 Task: Search one way flight ticket for 5 adults, 2 children, 1 infant in seat and 2 infants on lap in economy from Fort Myers: Southwest Florida International Airport to Fort Wayne: Fort Wayne International Airport on 5-4-2023. Choice of flights is Spirit. Number of bags: 1 carry on bag and 1 checked bag. Price is upto 55000. Outbound departure time preference is 19:00.
Action: Mouse moved to (311, 280)
Screenshot: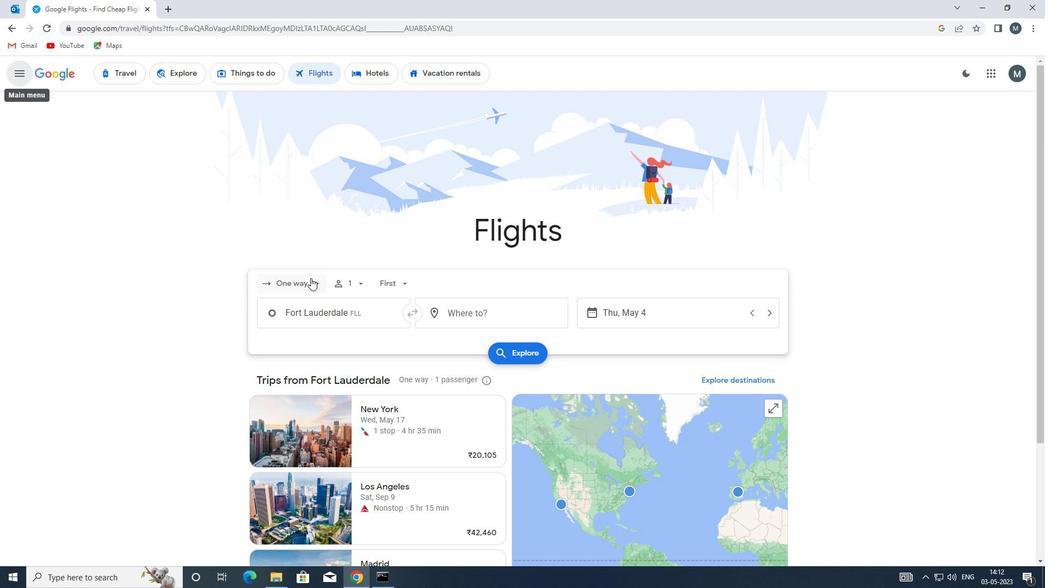 
Action: Mouse pressed left at (311, 280)
Screenshot: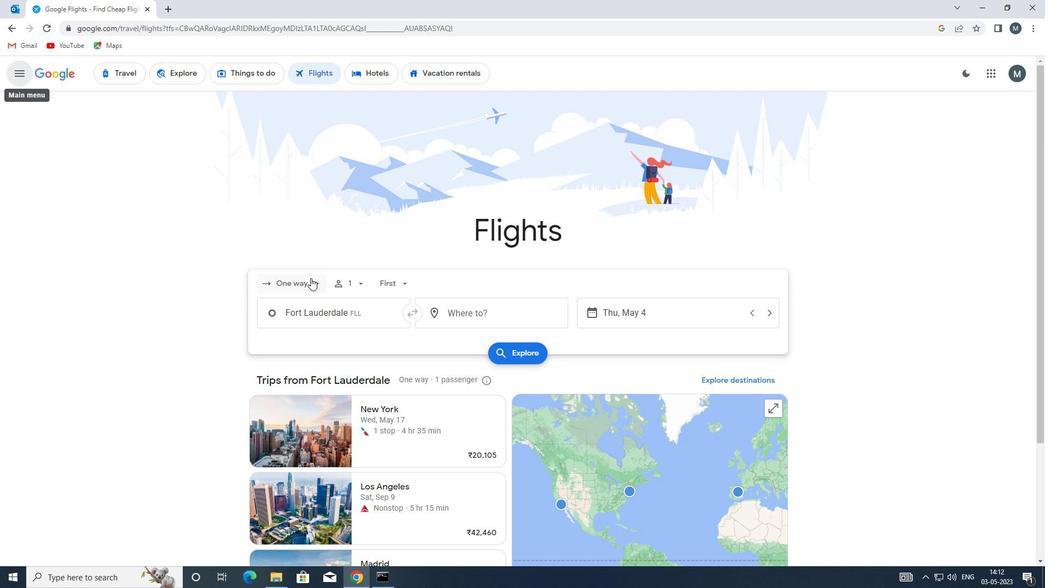 
Action: Mouse moved to (307, 337)
Screenshot: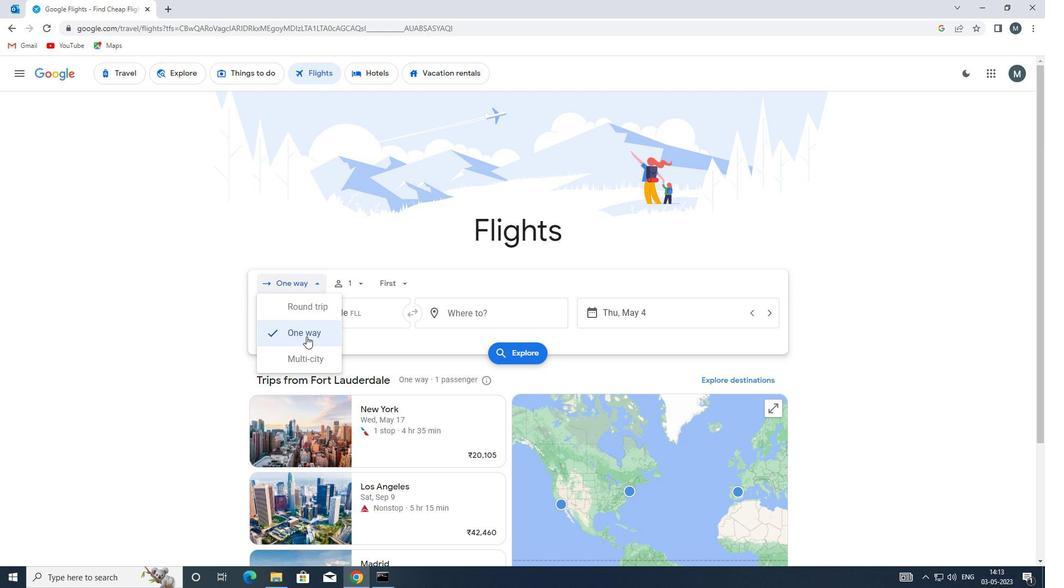 
Action: Mouse pressed left at (307, 337)
Screenshot: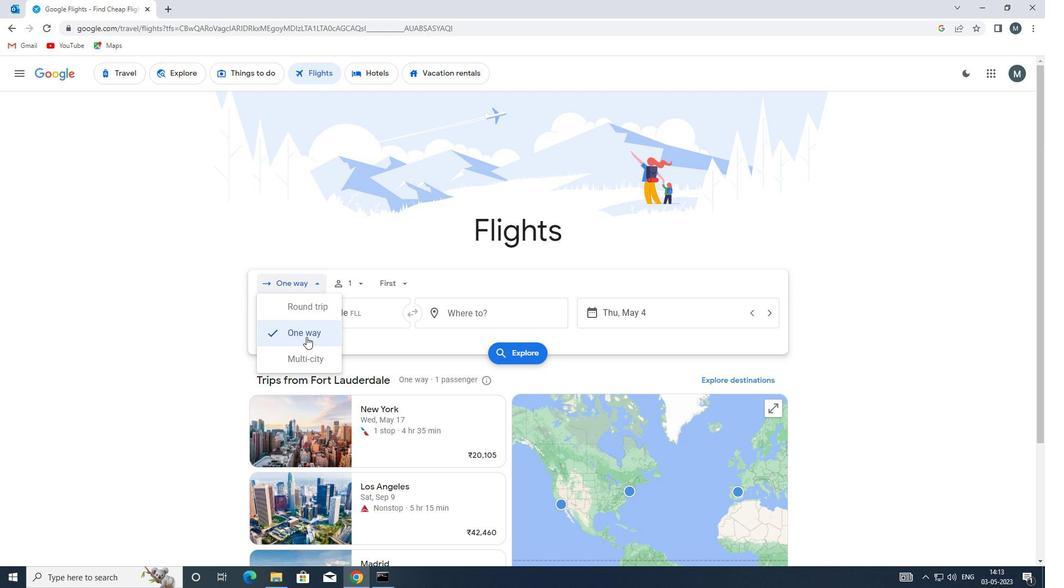 
Action: Mouse moved to (355, 281)
Screenshot: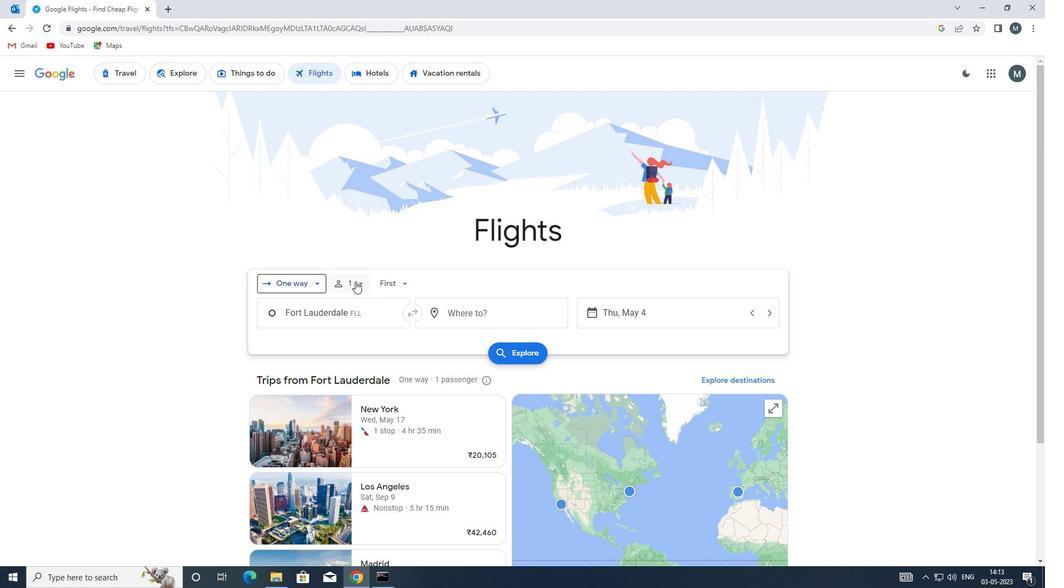 
Action: Mouse pressed left at (355, 281)
Screenshot: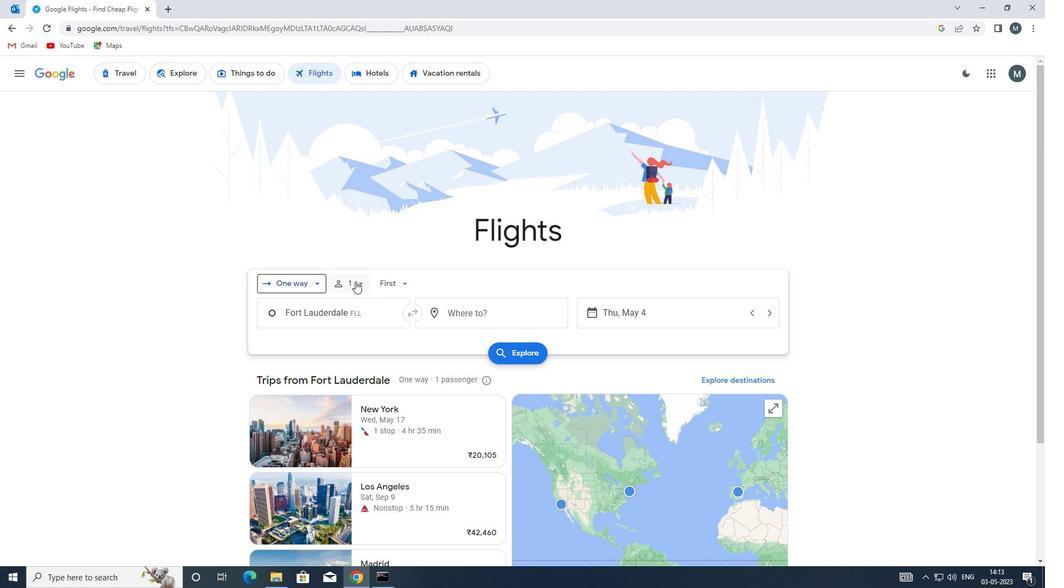 
Action: Mouse moved to (445, 311)
Screenshot: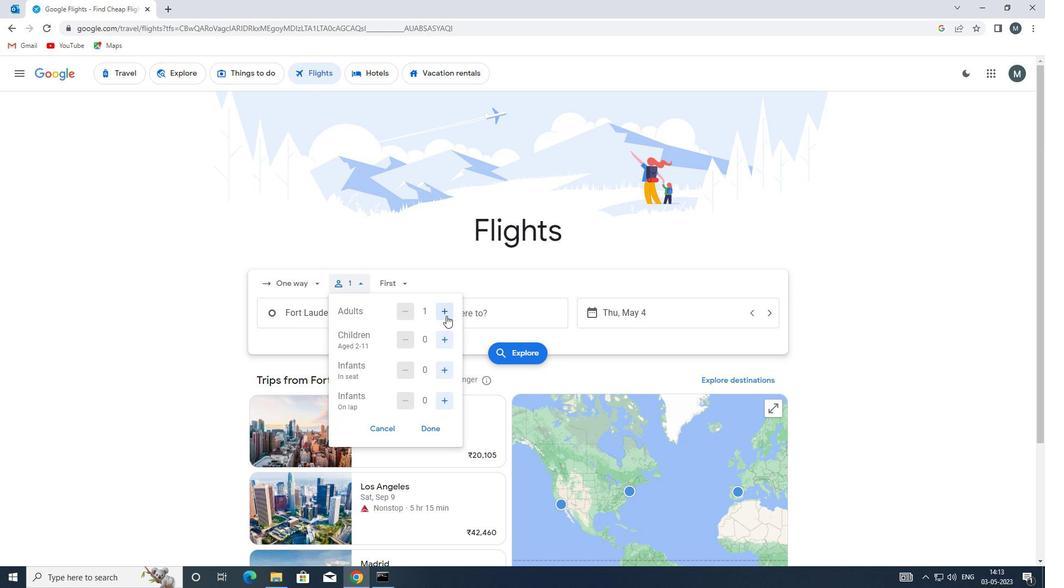 
Action: Mouse pressed left at (445, 311)
Screenshot: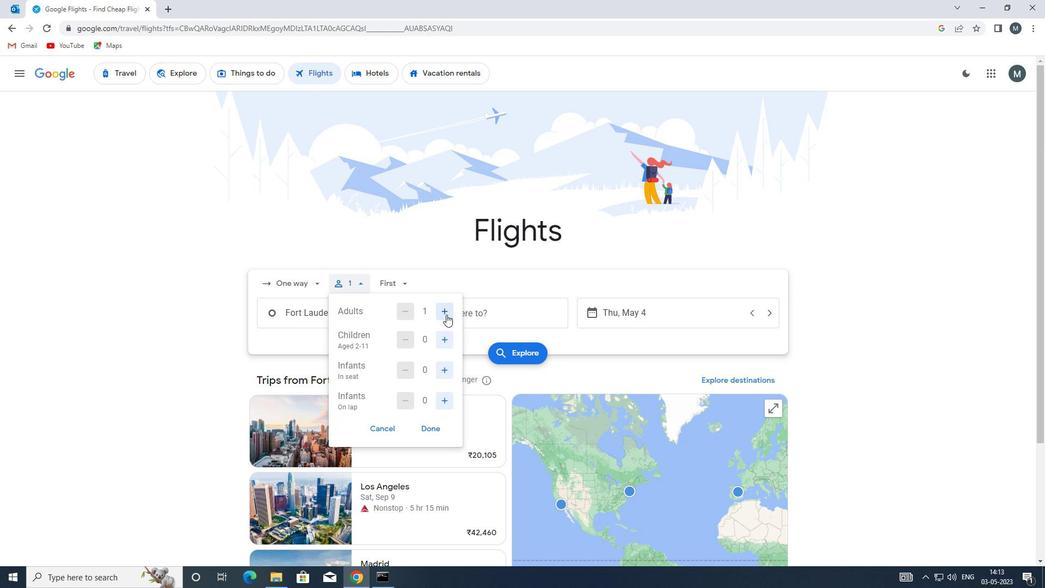 
Action: Mouse pressed left at (445, 311)
Screenshot: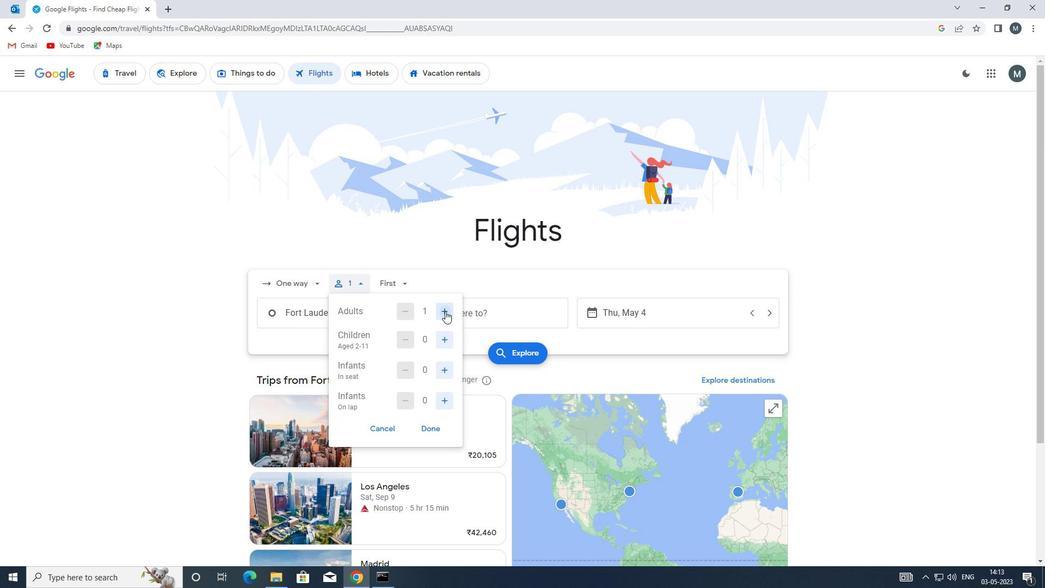 
Action: Mouse pressed left at (445, 311)
Screenshot: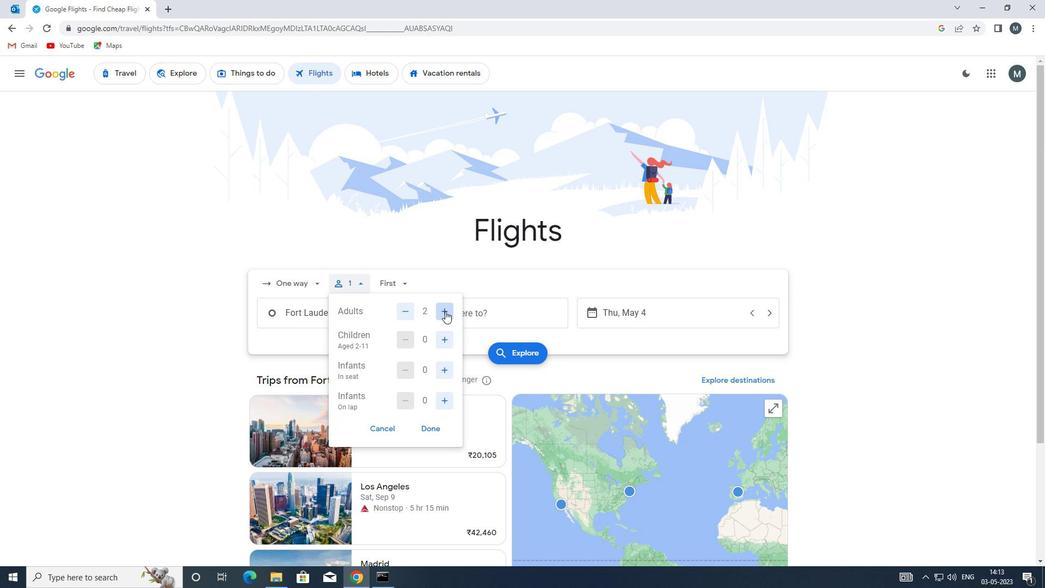 
Action: Mouse pressed left at (445, 311)
Screenshot: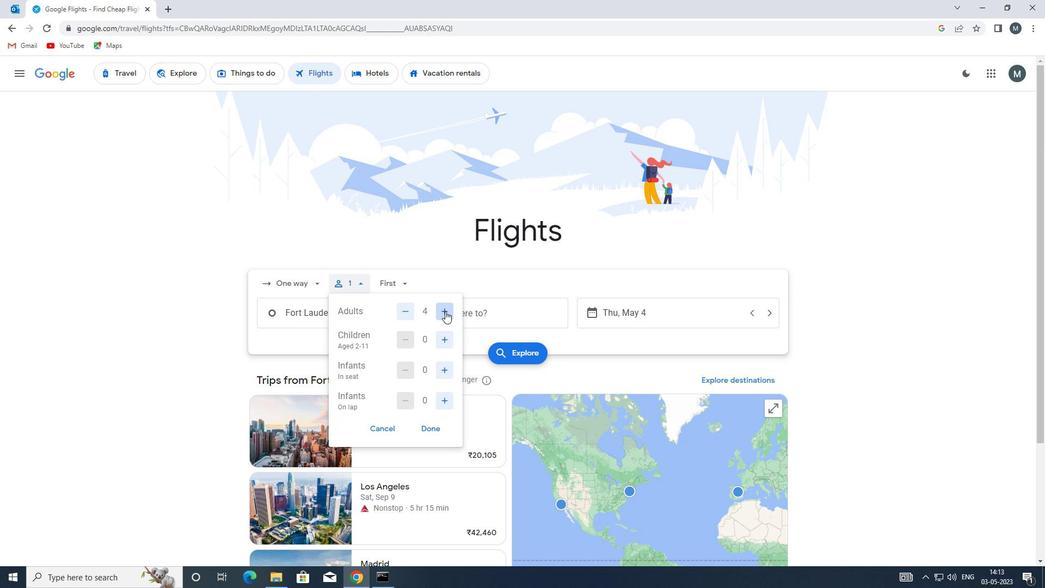 
Action: Mouse moved to (441, 340)
Screenshot: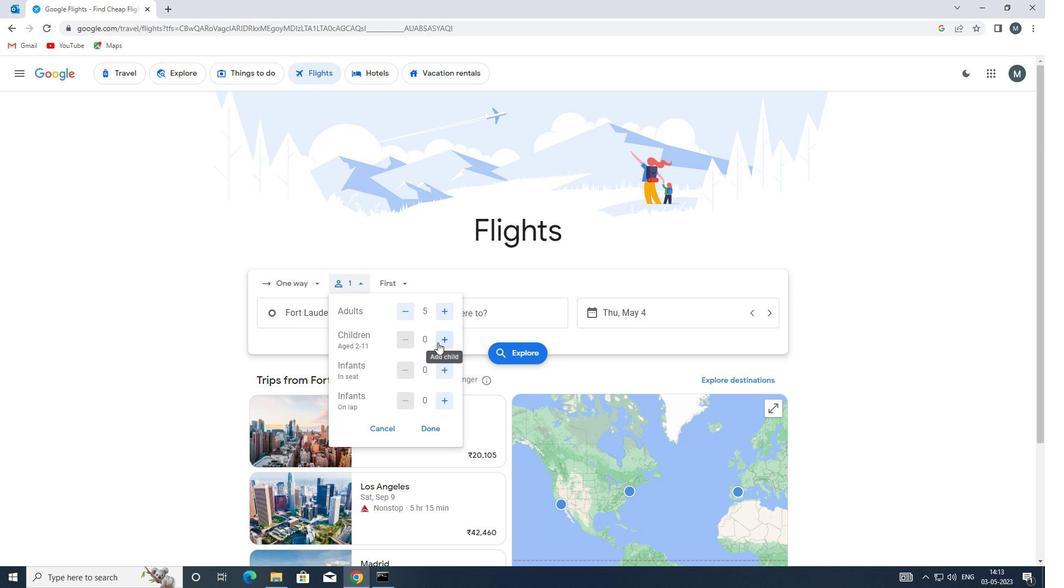 
Action: Mouse pressed left at (441, 340)
Screenshot: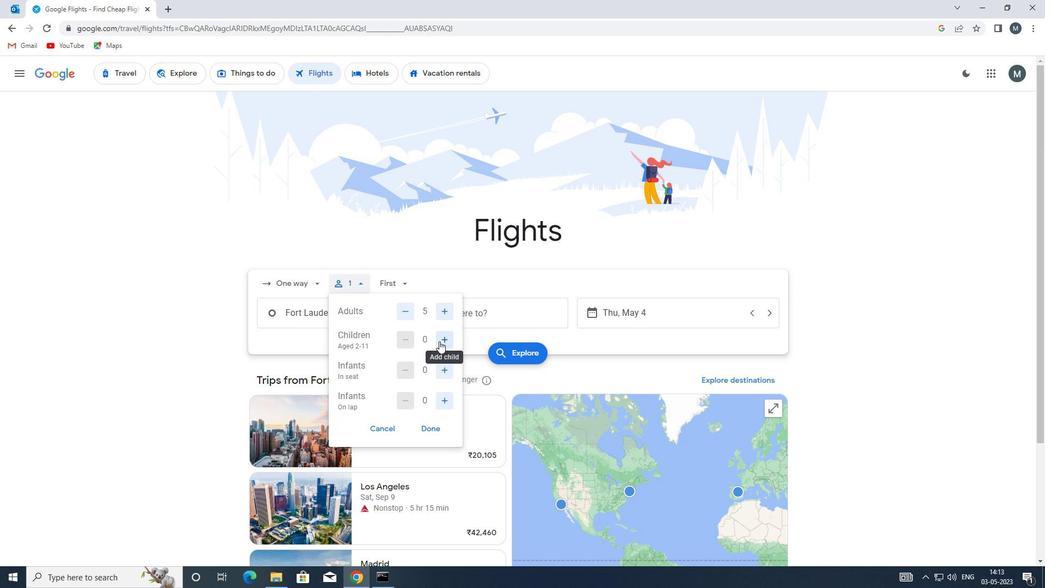 
Action: Mouse pressed left at (441, 340)
Screenshot: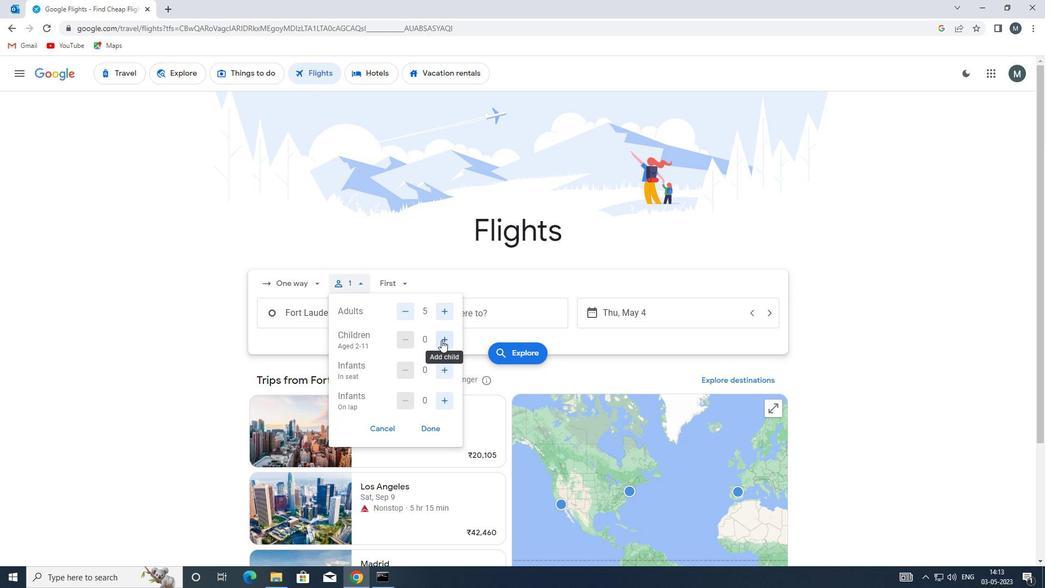
Action: Mouse moved to (442, 365)
Screenshot: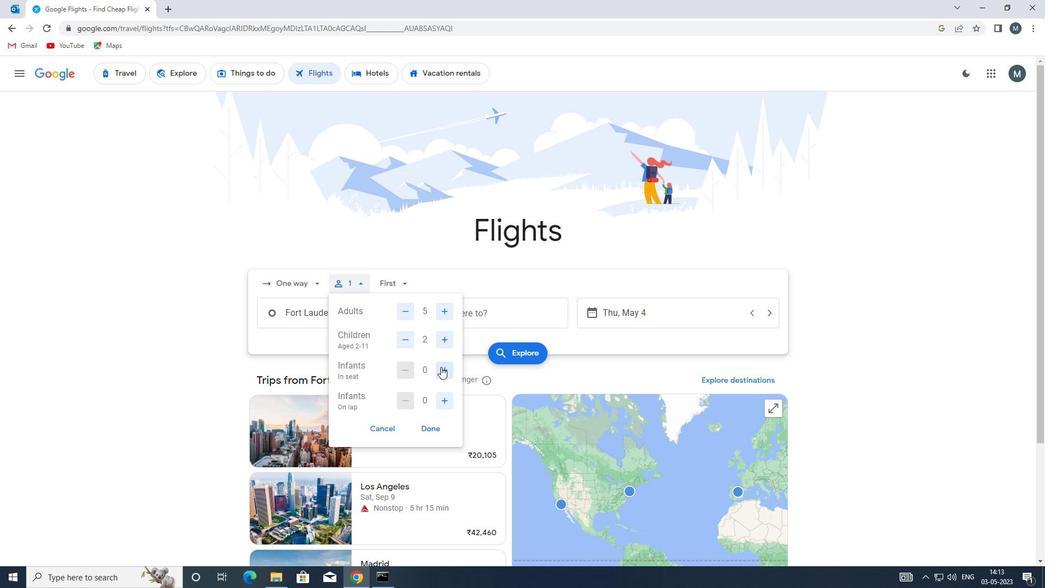 
Action: Mouse pressed left at (442, 365)
Screenshot: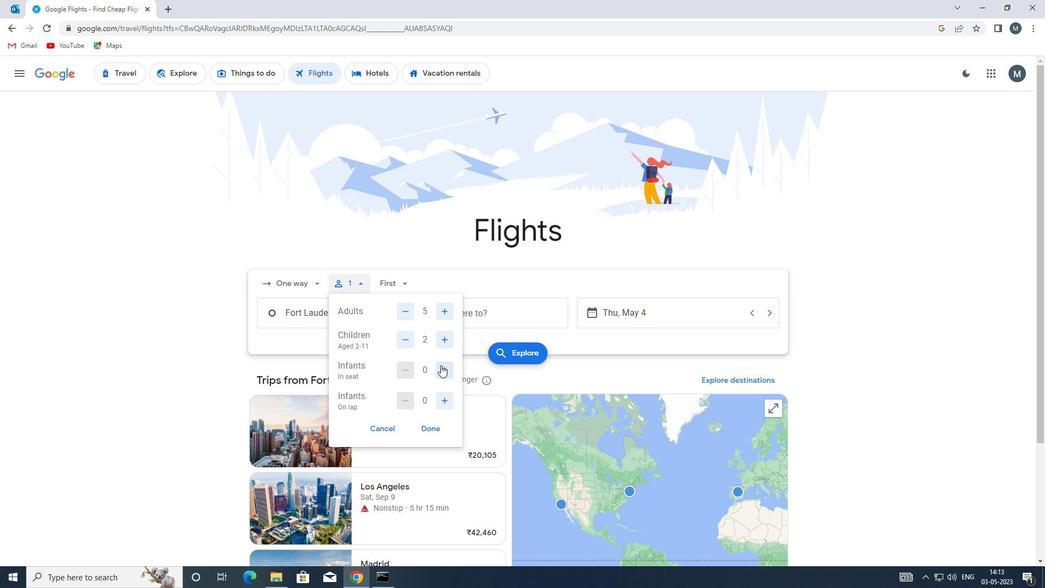 
Action: Mouse moved to (441, 397)
Screenshot: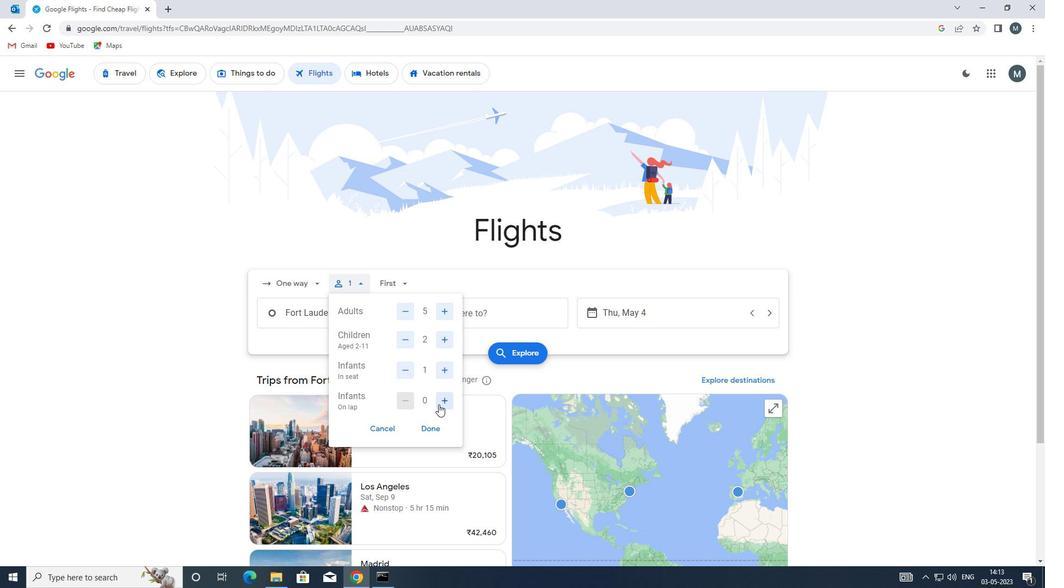
Action: Mouse pressed left at (441, 397)
Screenshot: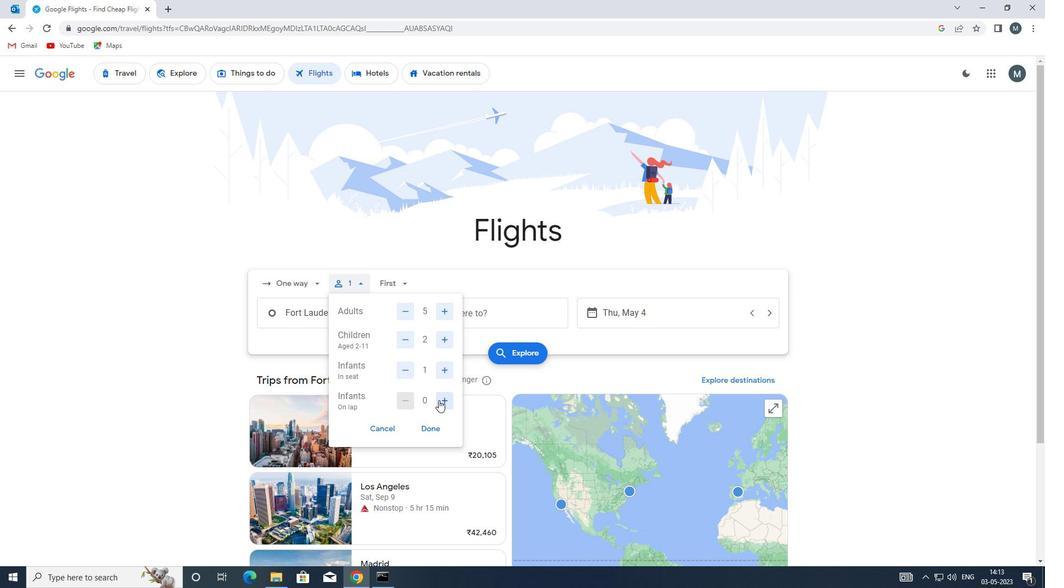 
Action: Mouse pressed left at (441, 397)
Screenshot: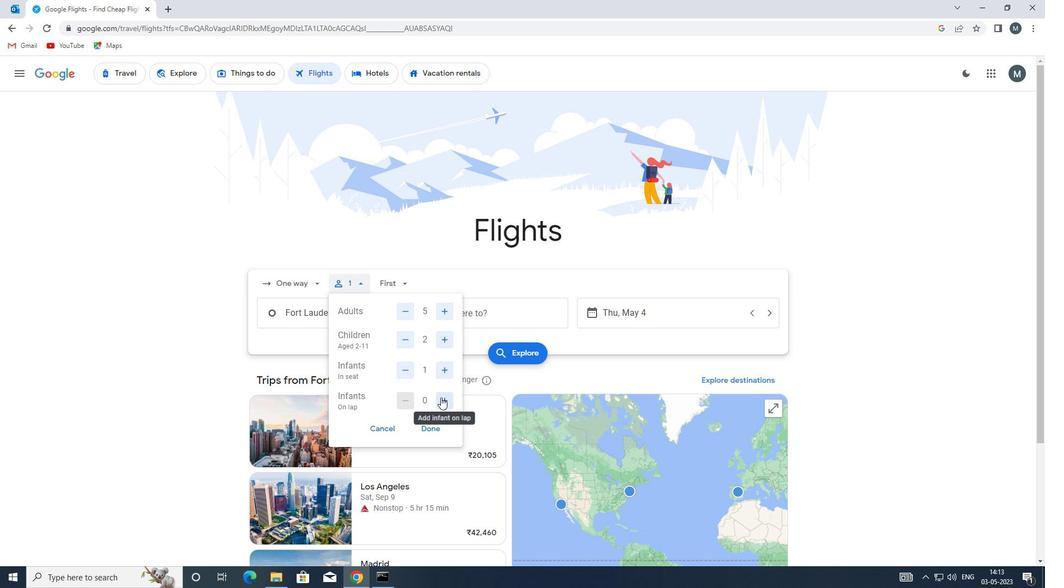 
Action: Mouse moved to (405, 402)
Screenshot: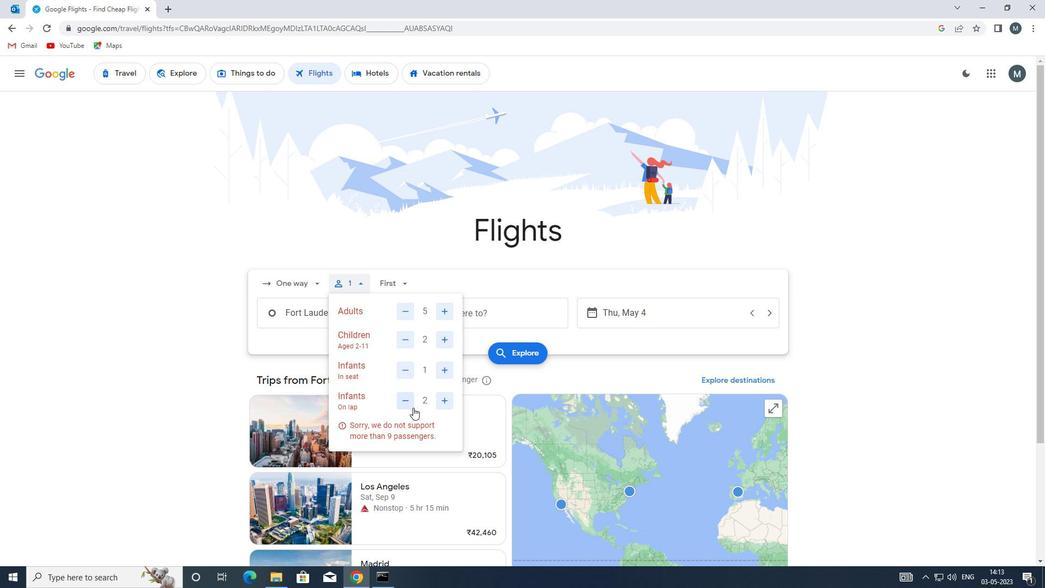 
Action: Mouse pressed left at (405, 402)
Screenshot: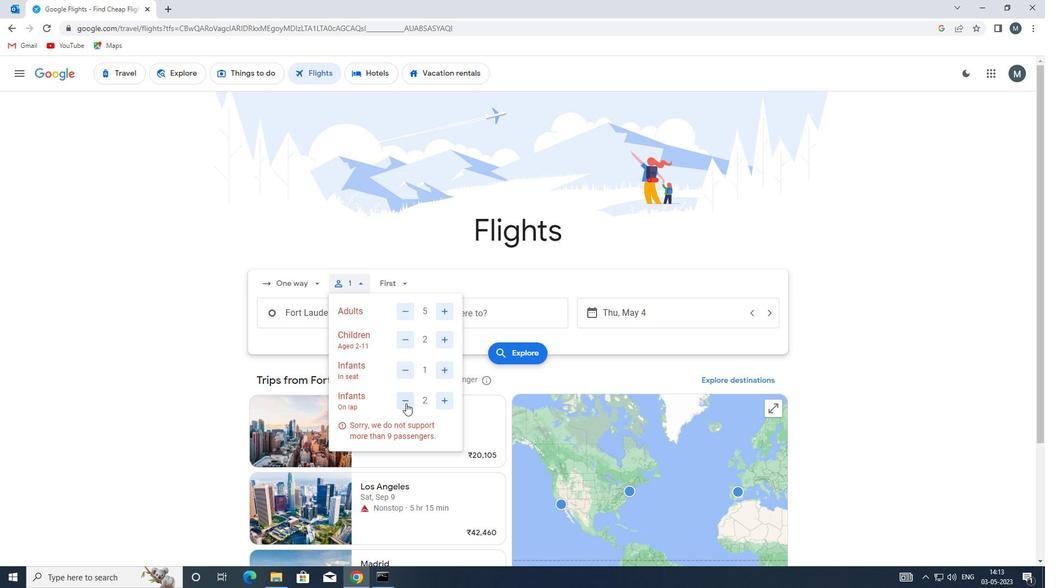 
Action: Mouse moved to (427, 428)
Screenshot: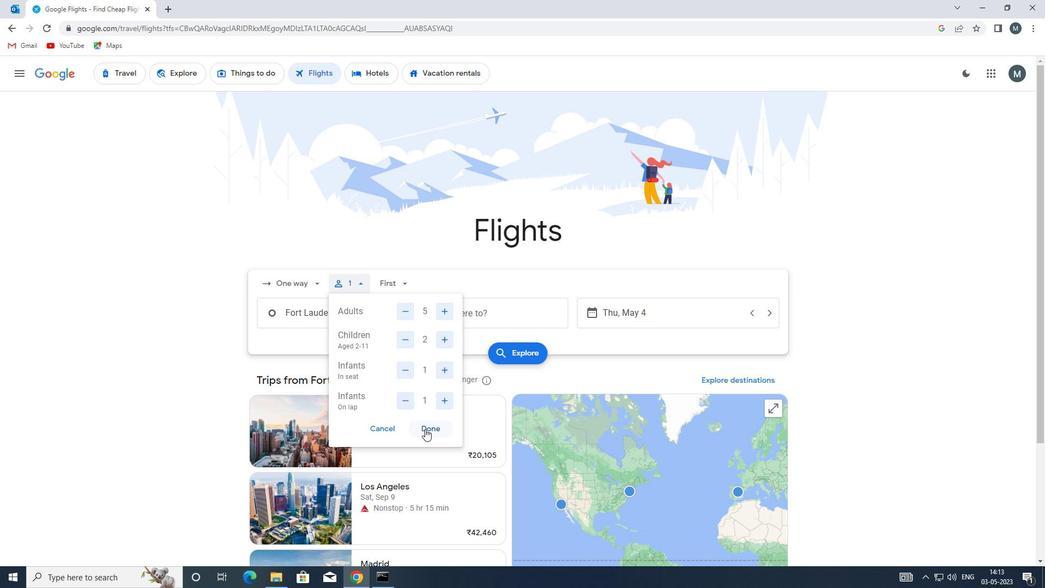 
Action: Mouse pressed left at (427, 428)
Screenshot: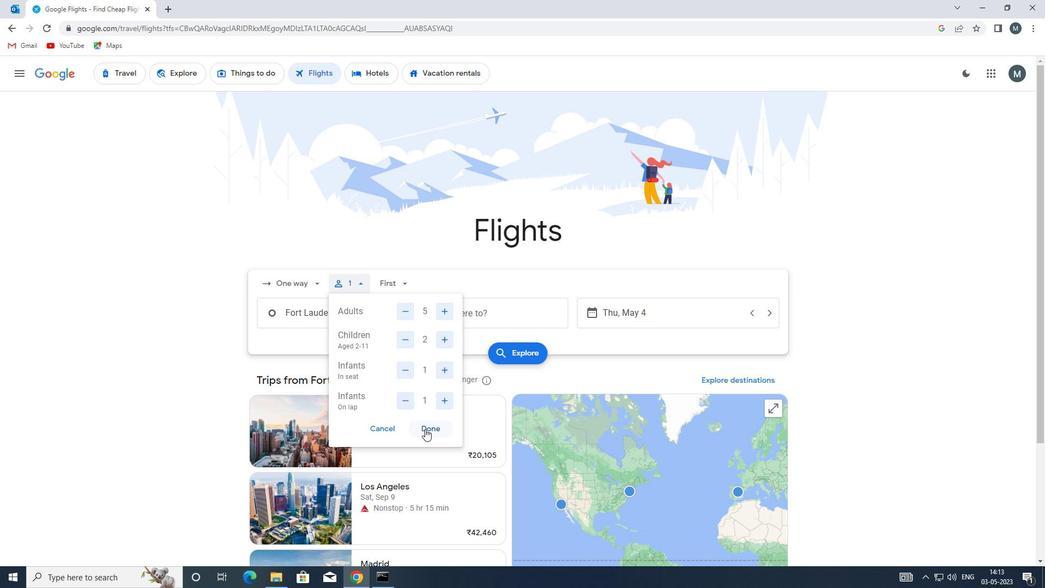 
Action: Mouse moved to (347, 314)
Screenshot: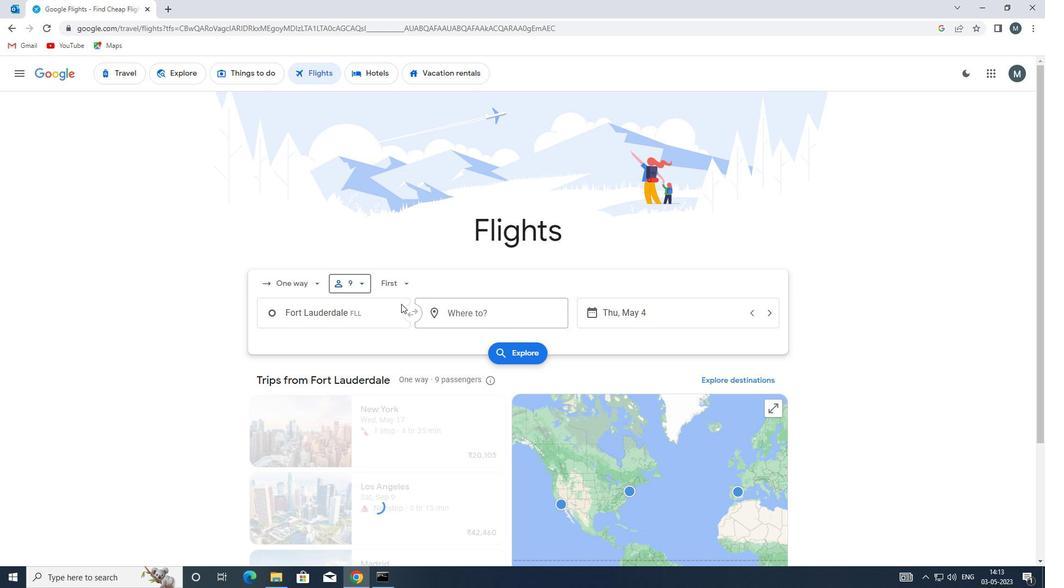 
Action: Mouse pressed left at (347, 314)
Screenshot: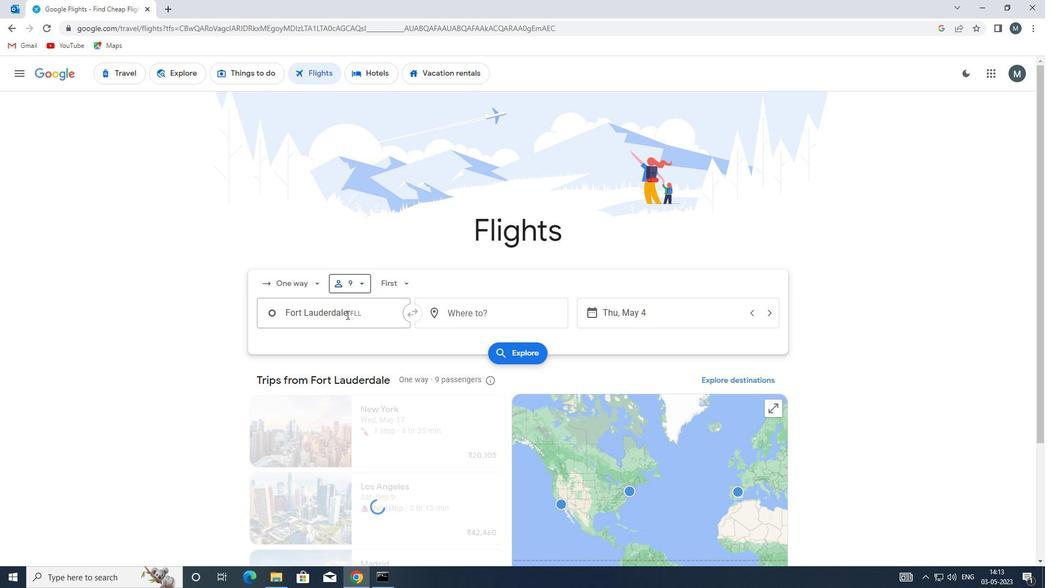 
Action: Key pressed rsw
Screenshot: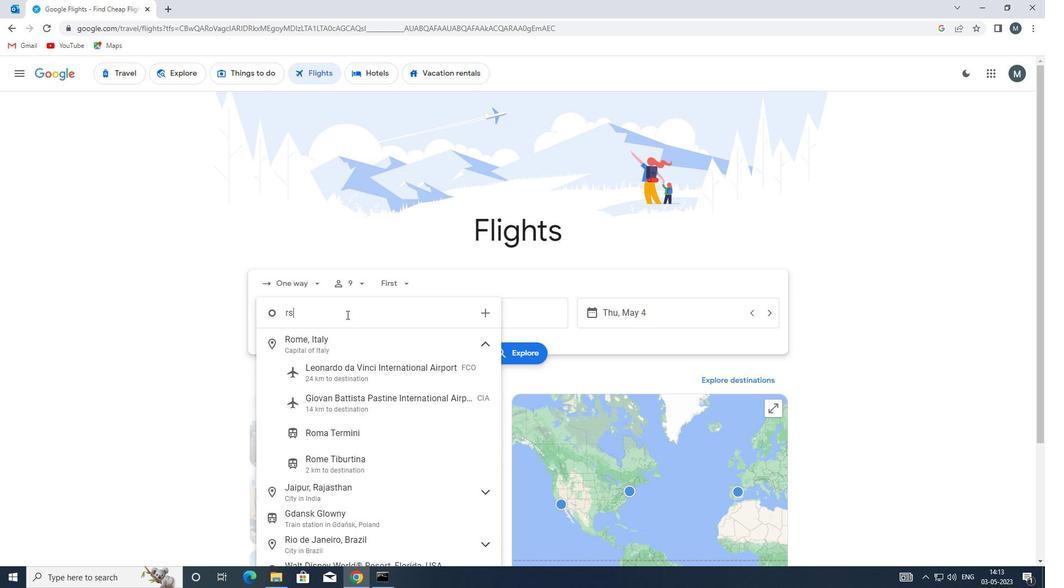 
Action: Mouse moved to (370, 348)
Screenshot: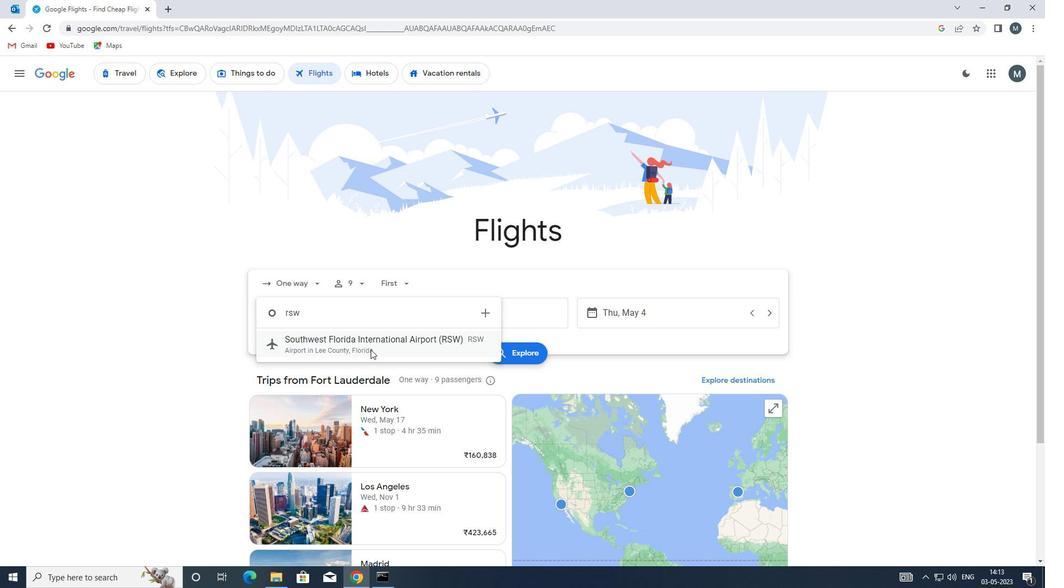 
Action: Mouse pressed left at (370, 348)
Screenshot: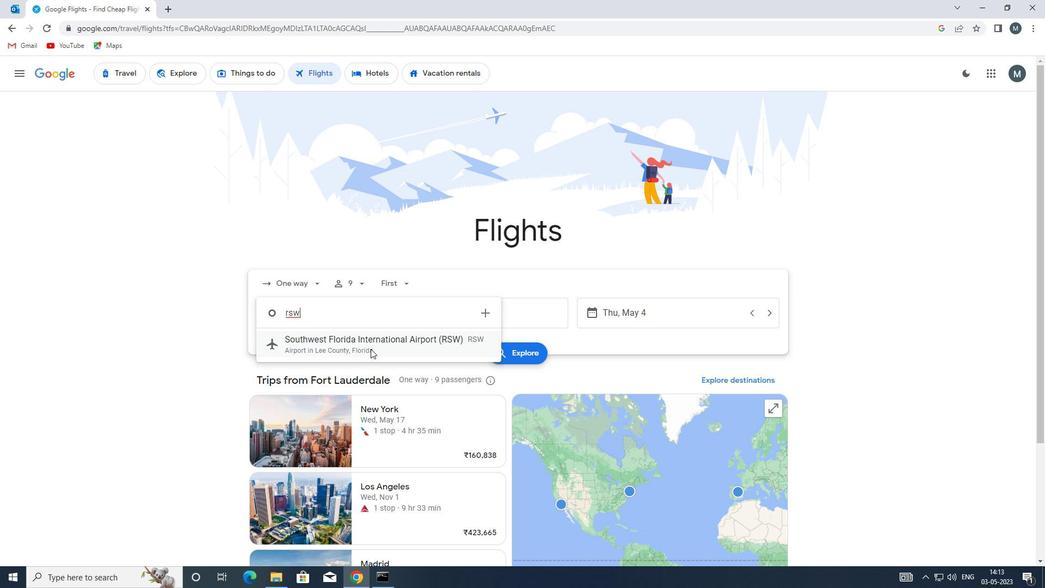 
Action: Mouse moved to (480, 317)
Screenshot: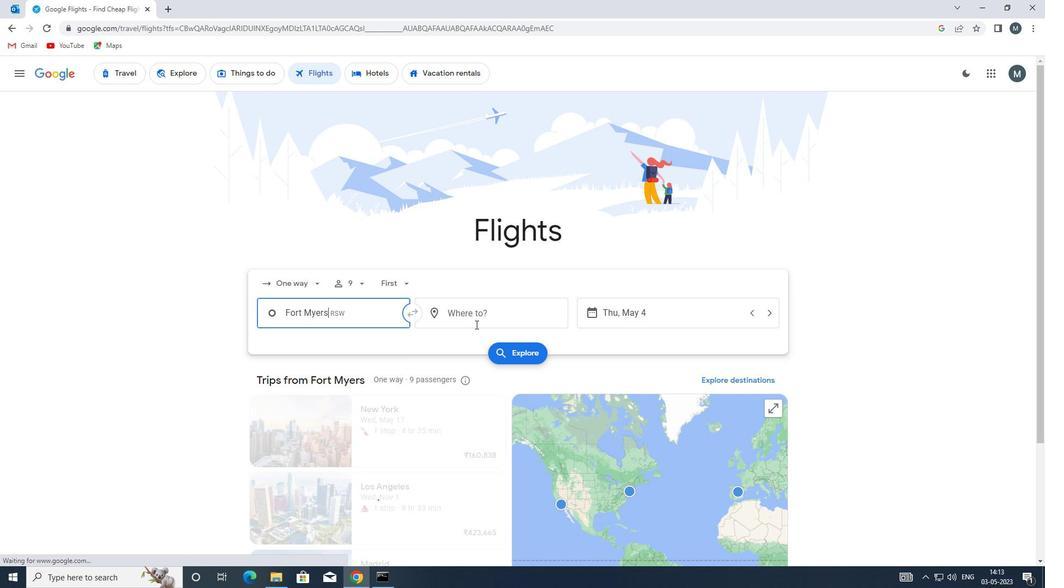 
Action: Mouse pressed left at (480, 317)
Screenshot: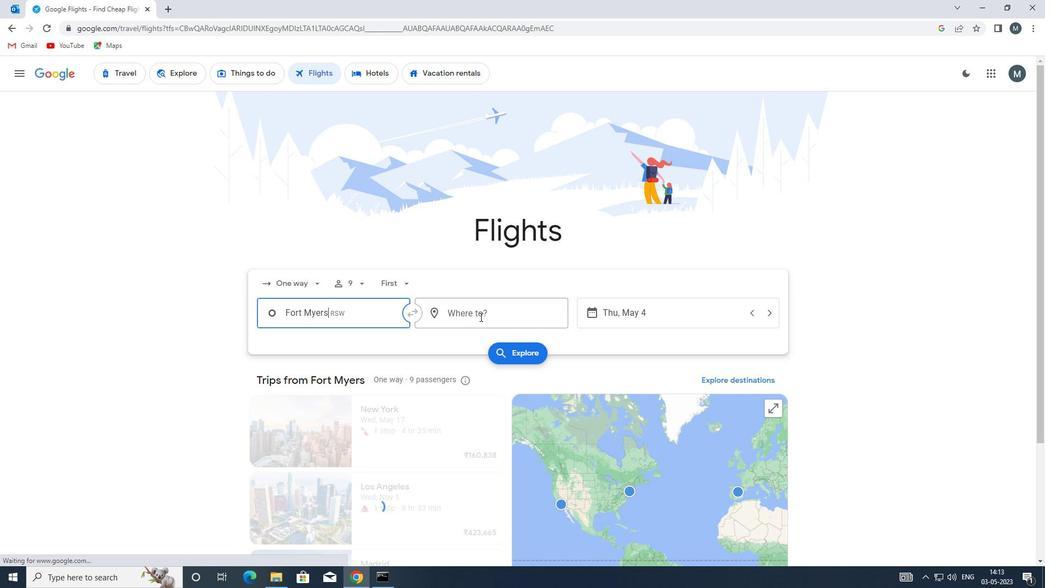 
Action: Mouse moved to (473, 318)
Screenshot: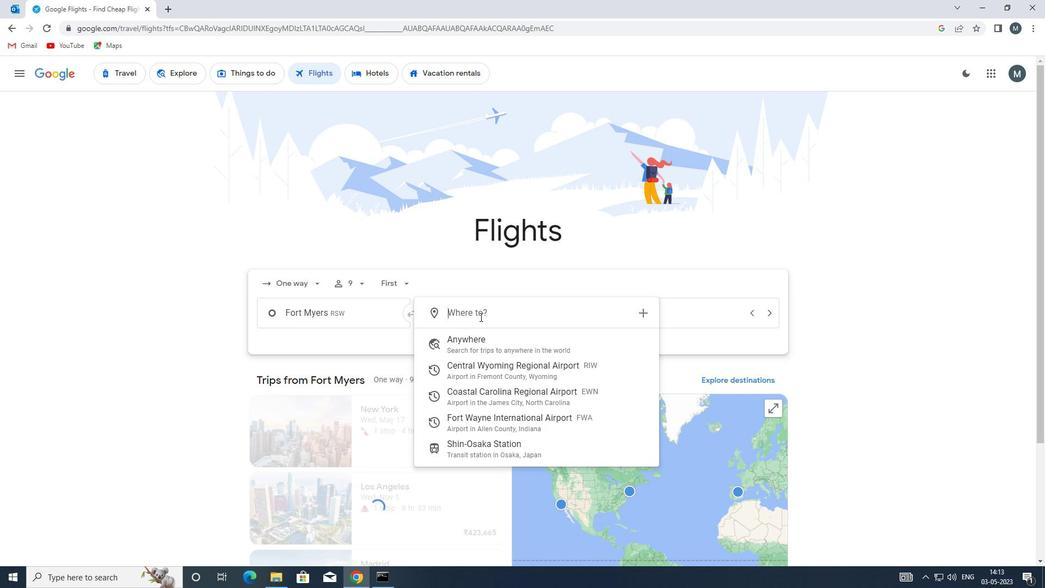 
Action: Key pressed fwa
Screenshot: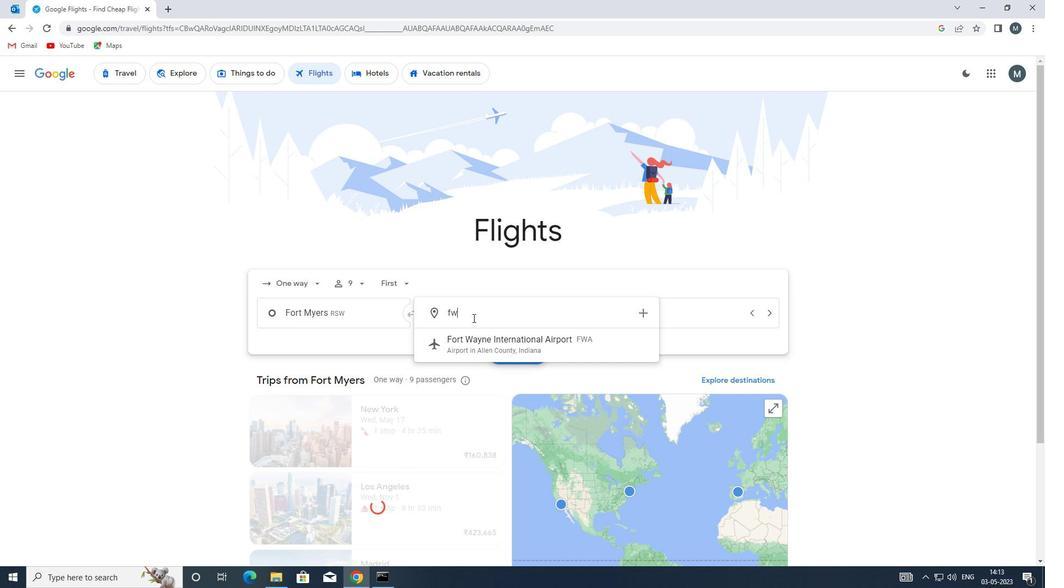 
Action: Mouse moved to (502, 342)
Screenshot: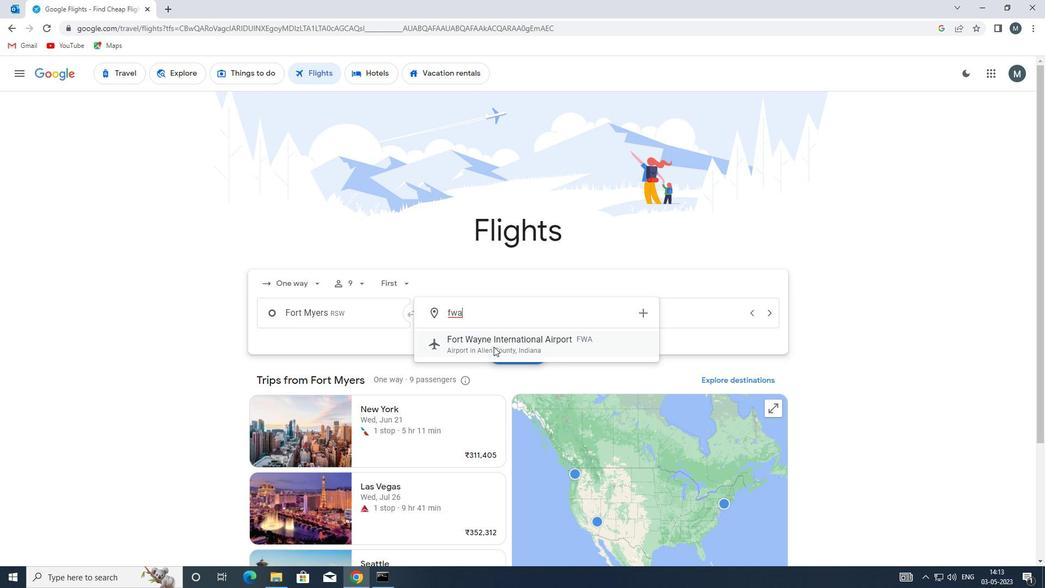 
Action: Mouse pressed left at (502, 342)
Screenshot: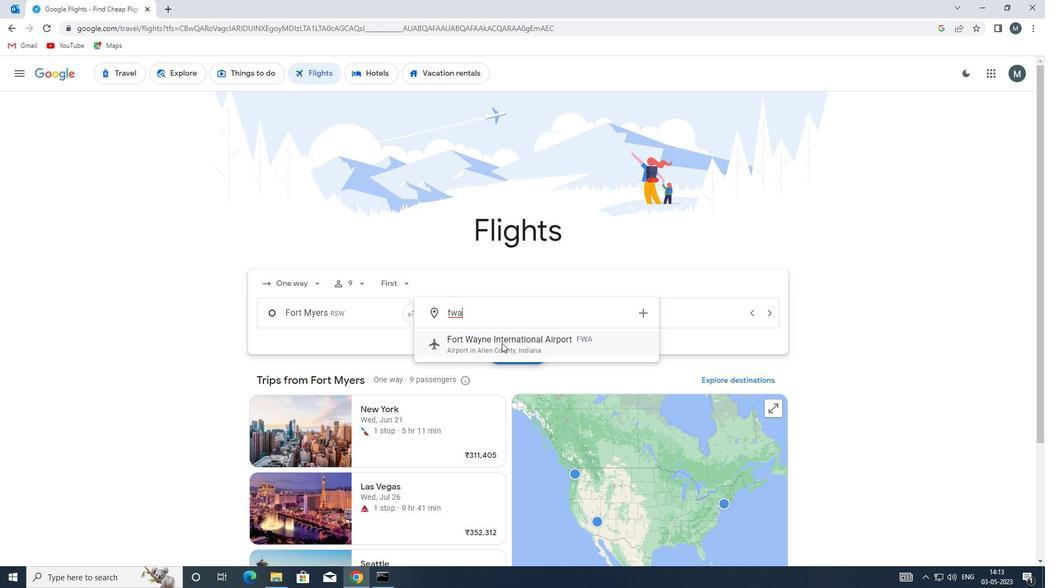 
Action: Mouse moved to (617, 319)
Screenshot: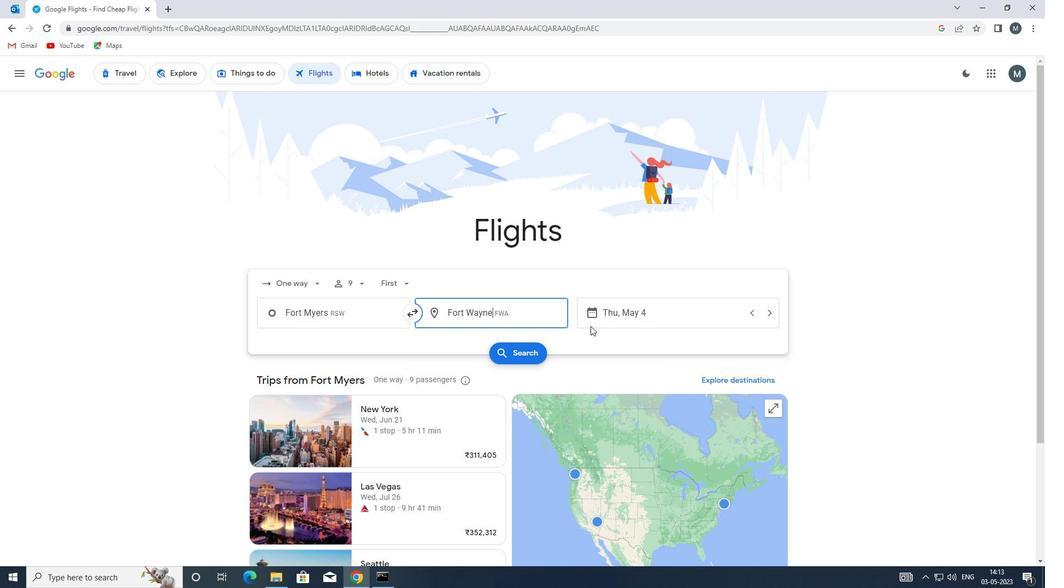 
Action: Mouse pressed left at (617, 319)
Screenshot: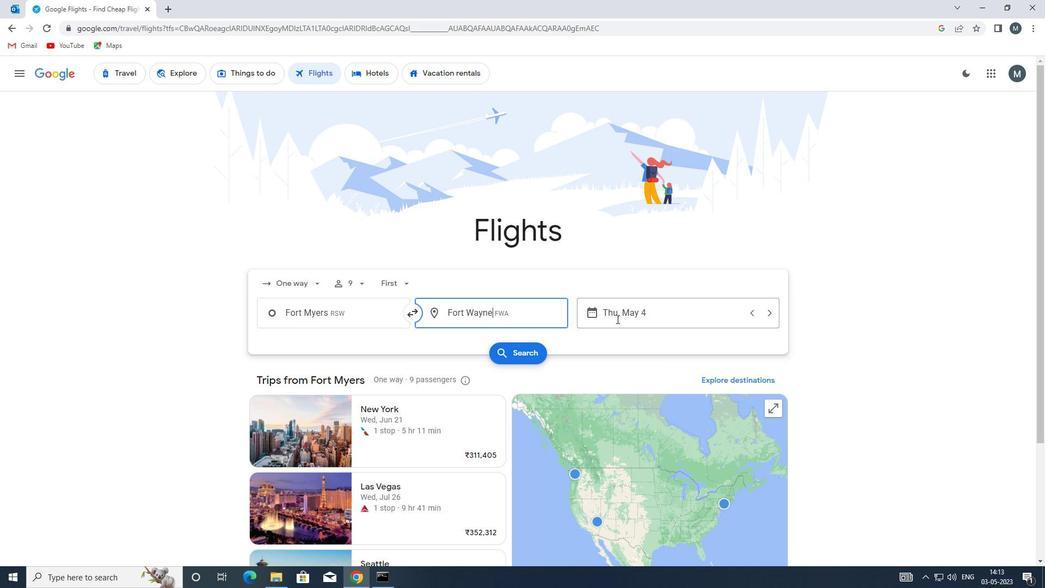
Action: Mouse moved to (494, 366)
Screenshot: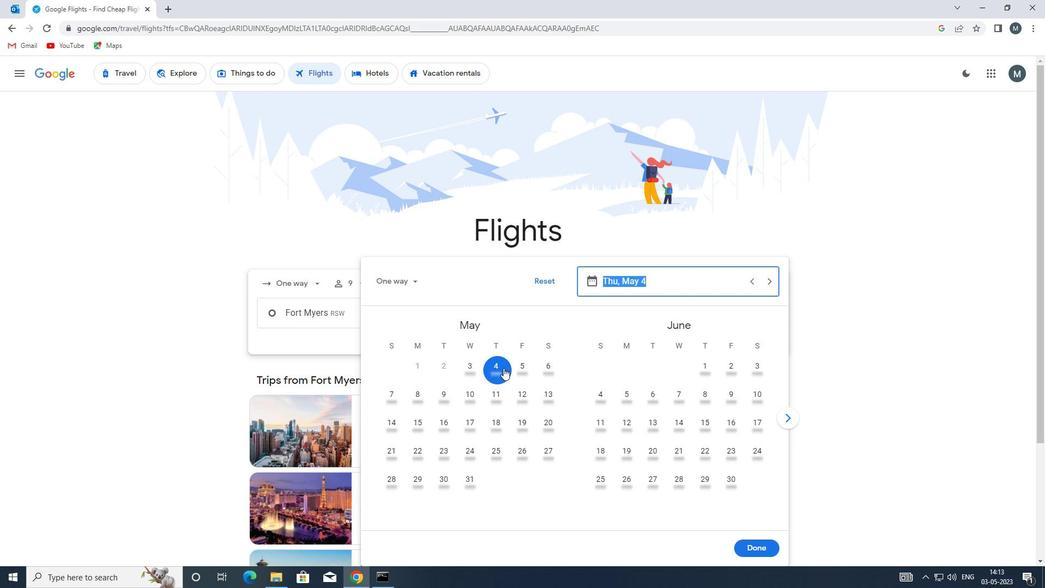 
Action: Mouse pressed left at (494, 366)
Screenshot: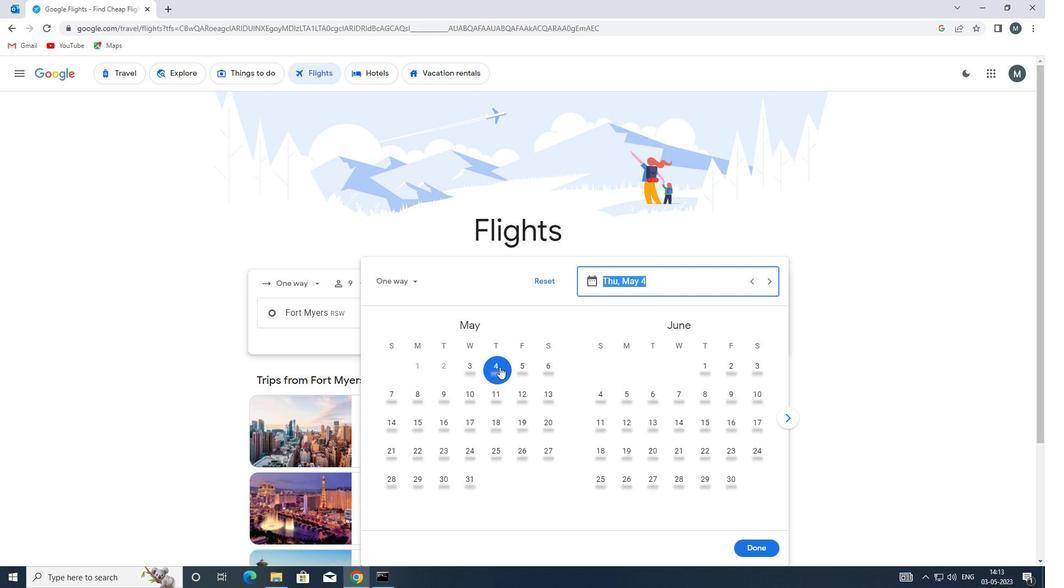
Action: Mouse moved to (750, 544)
Screenshot: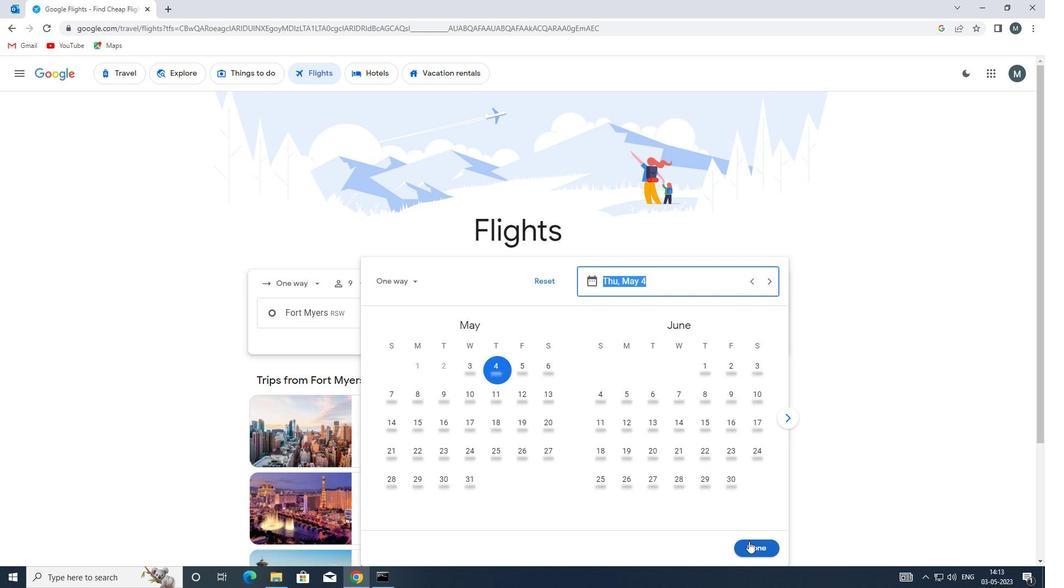 
Action: Mouse pressed left at (750, 544)
Screenshot: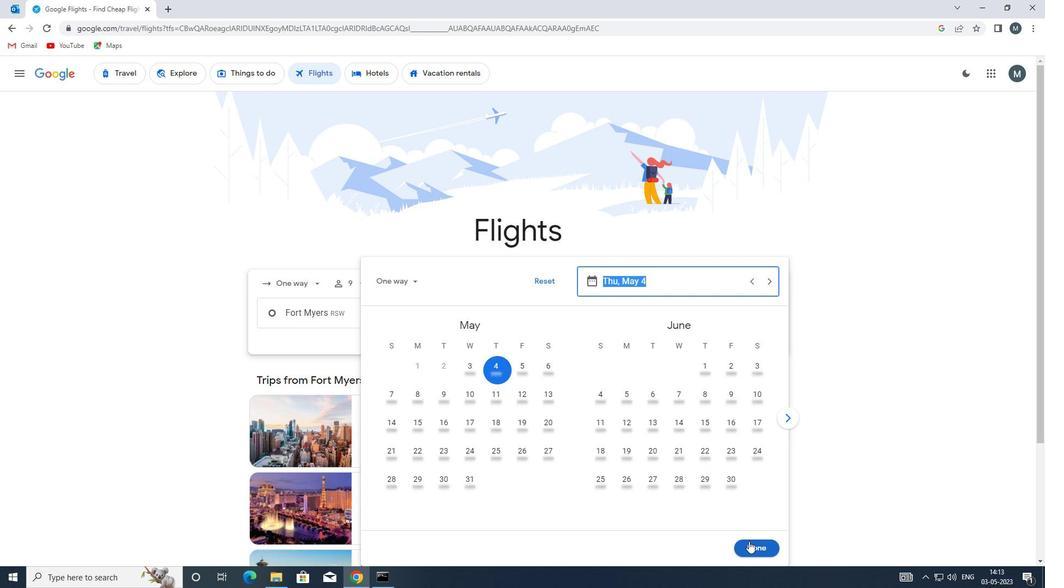 
Action: Mouse moved to (513, 348)
Screenshot: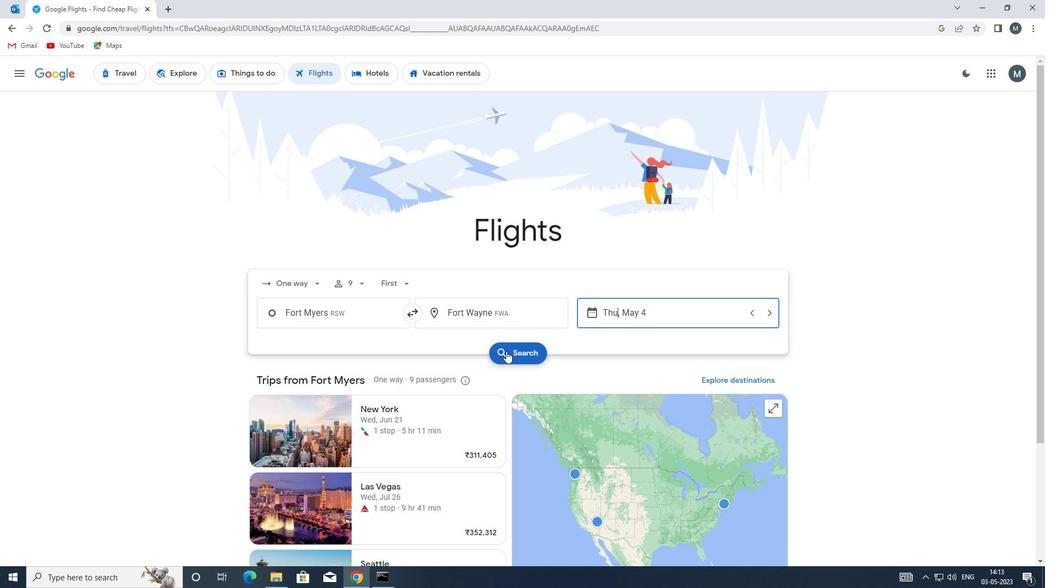 
Action: Mouse pressed left at (513, 348)
Screenshot: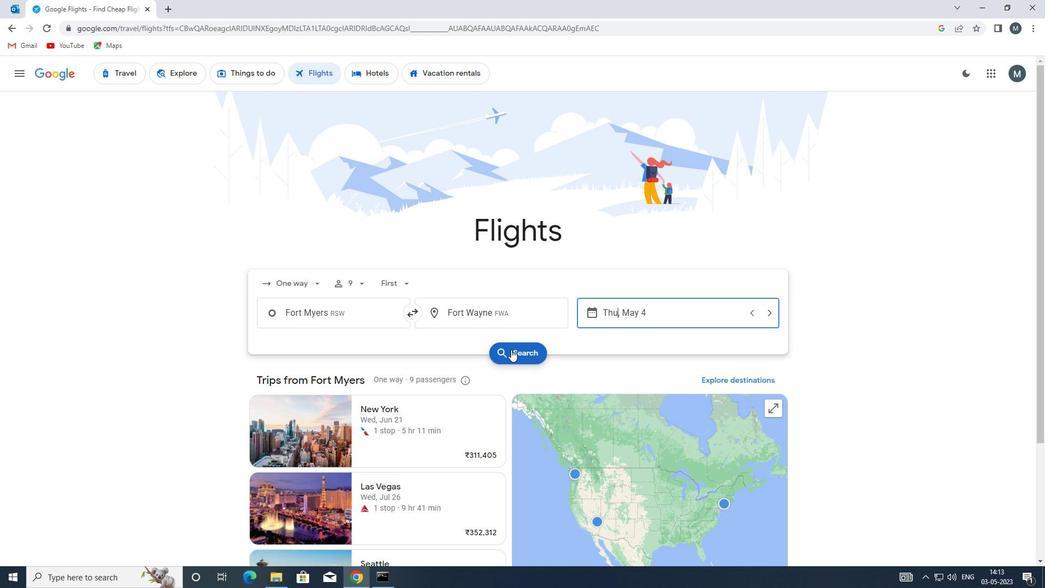 
Action: Mouse moved to (266, 175)
Screenshot: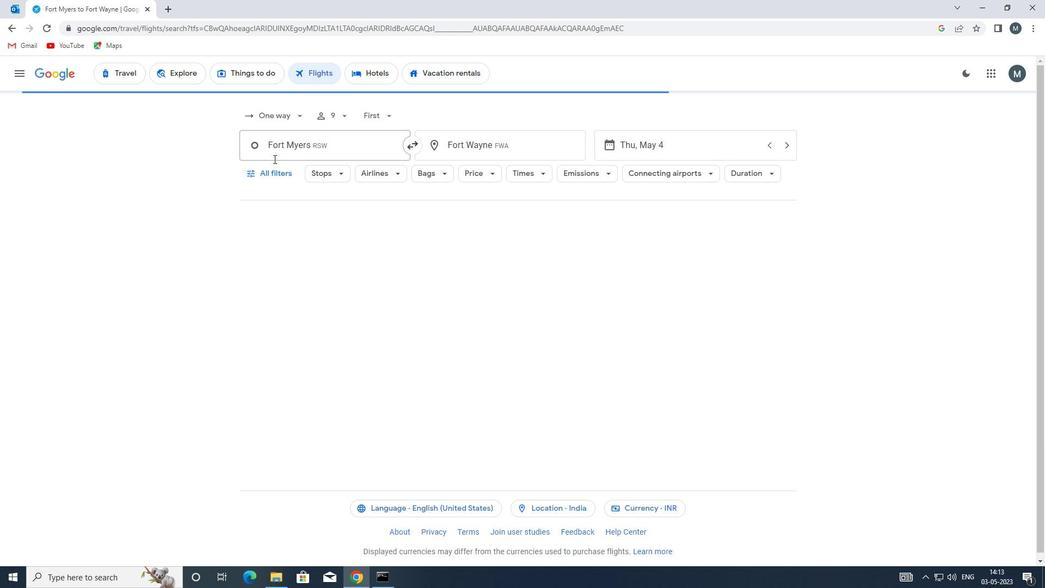 
Action: Mouse pressed left at (266, 175)
Screenshot: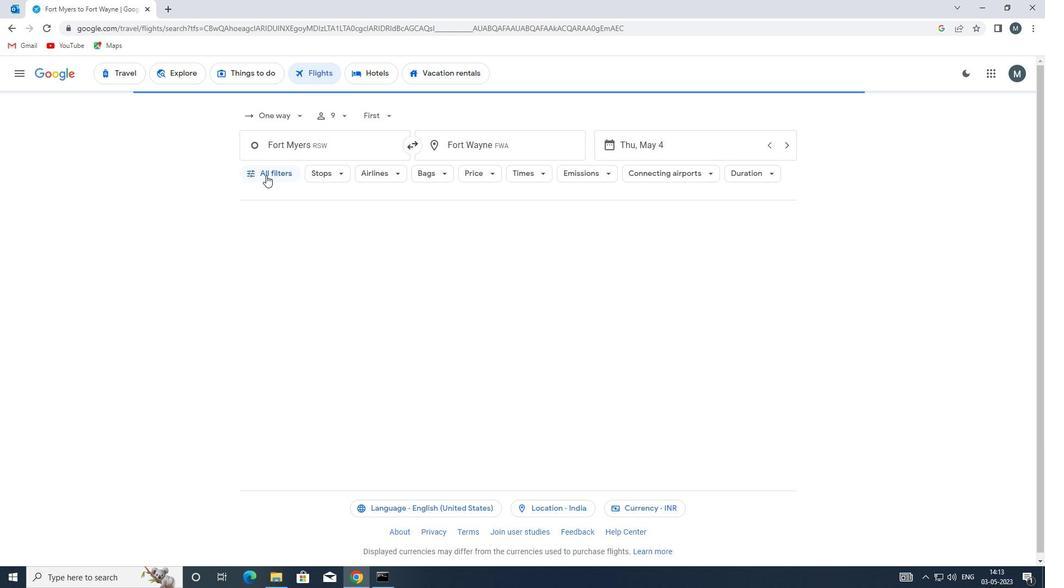 
Action: Mouse moved to (282, 249)
Screenshot: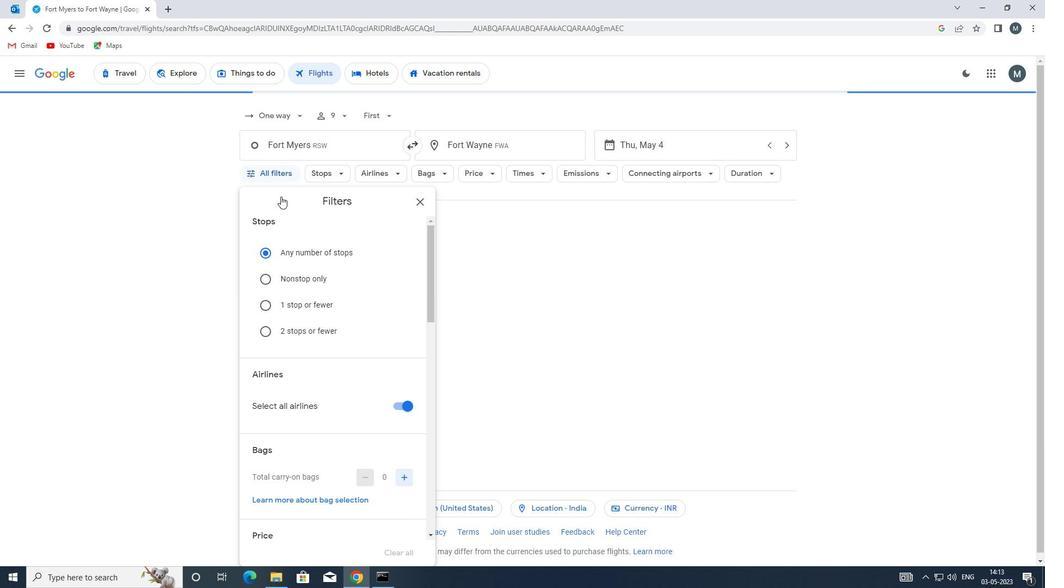 
Action: Mouse scrolled (282, 248) with delta (0, 0)
Screenshot: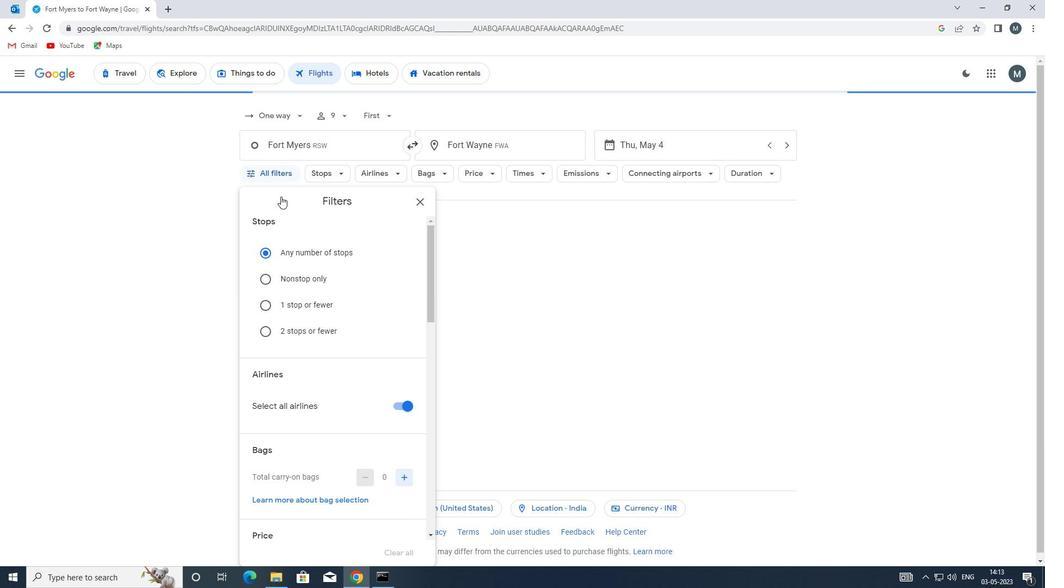
Action: Mouse moved to (405, 345)
Screenshot: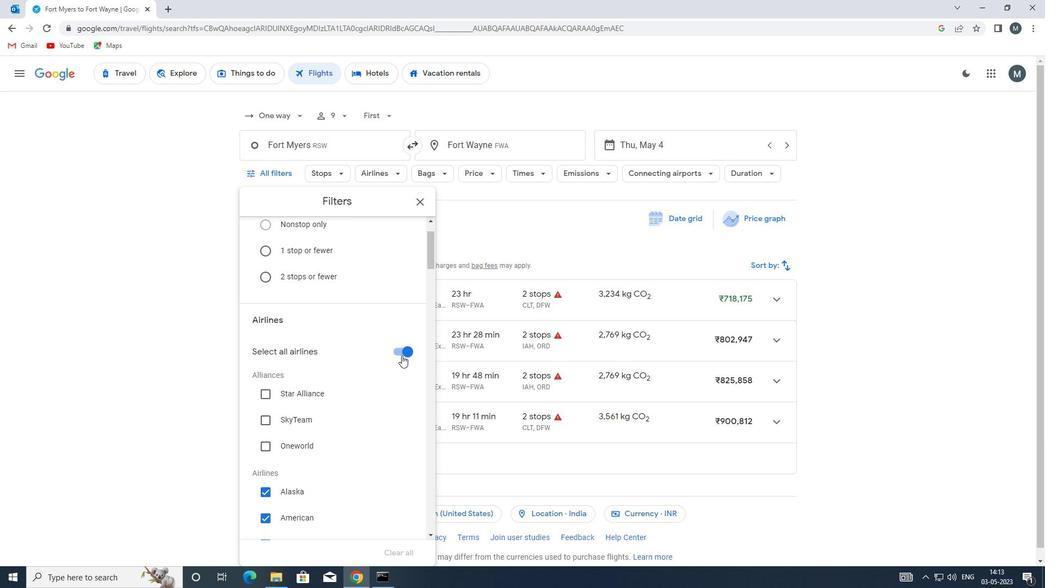 
Action: Mouse pressed left at (405, 345)
Screenshot: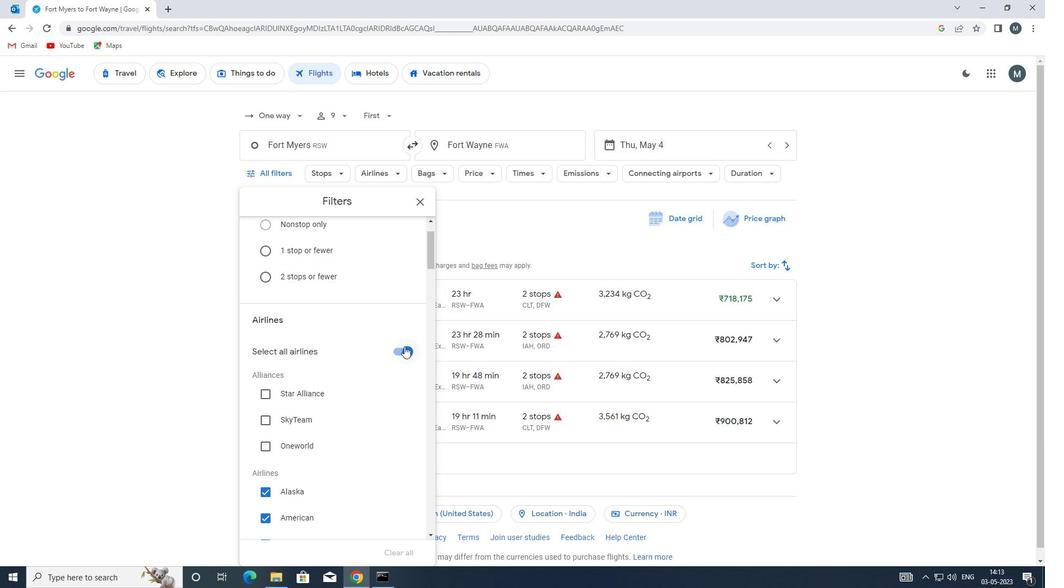 
Action: Mouse moved to (374, 350)
Screenshot: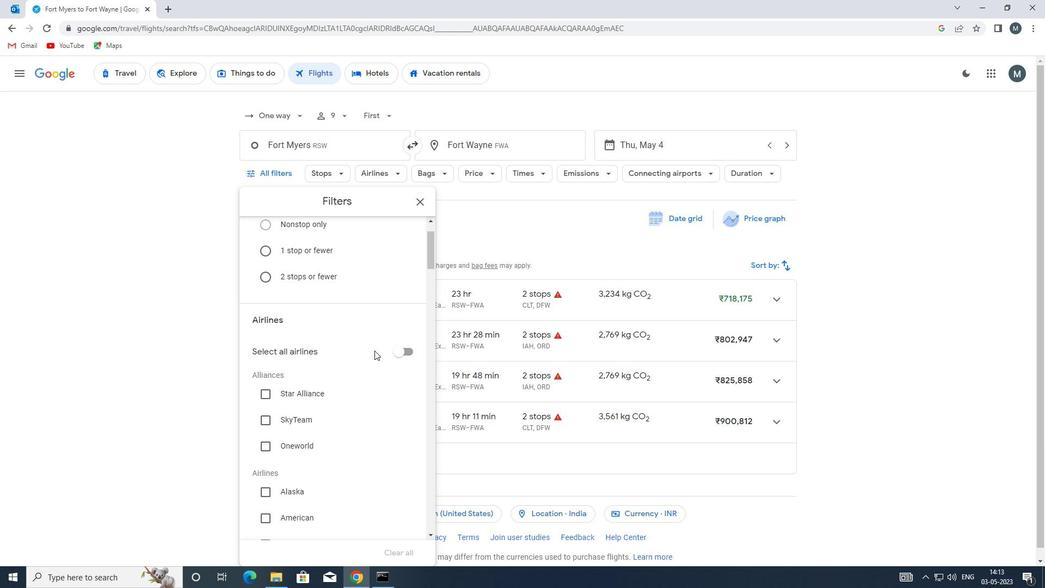 
Action: Mouse scrolled (374, 350) with delta (0, 0)
Screenshot: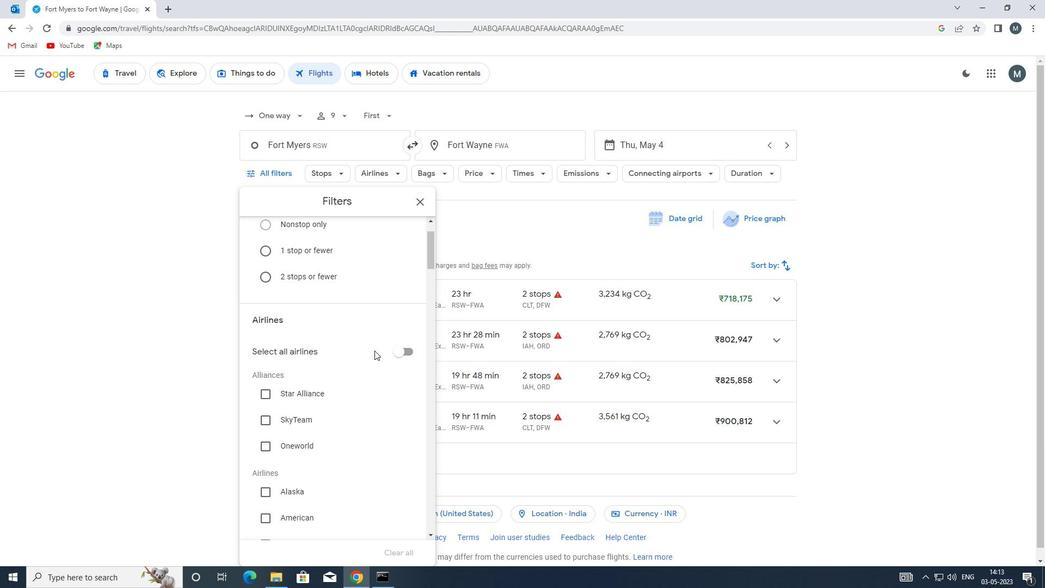 
Action: Mouse moved to (371, 351)
Screenshot: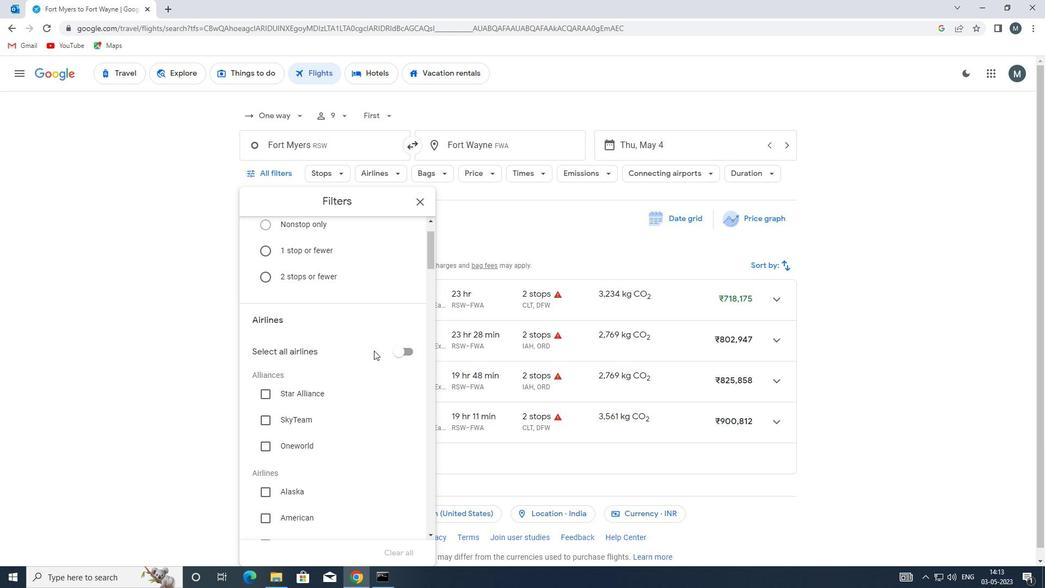 
Action: Mouse scrolled (371, 350) with delta (0, 0)
Screenshot: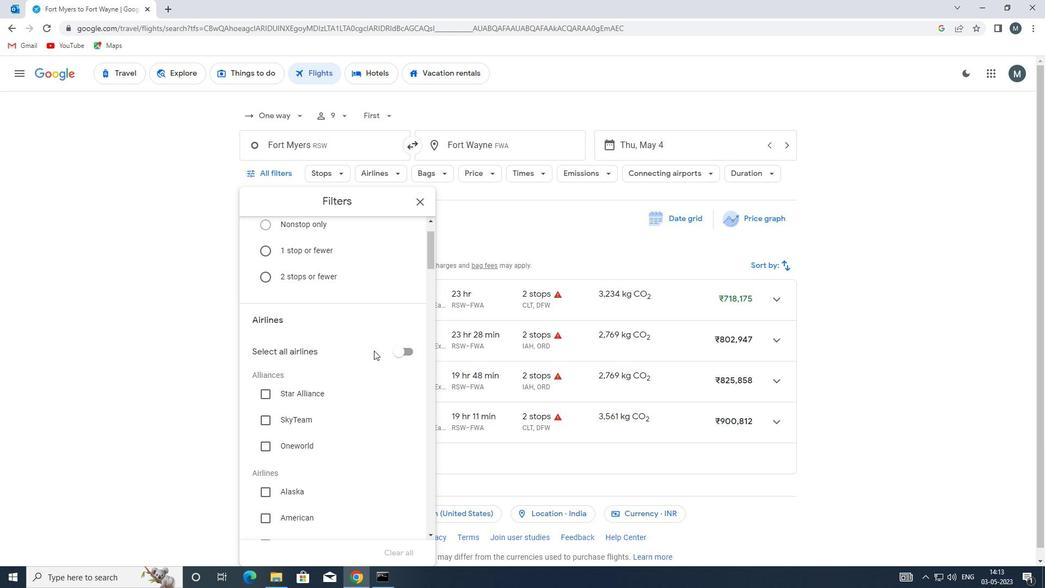 
Action: Mouse moved to (326, 356)
Screenshot: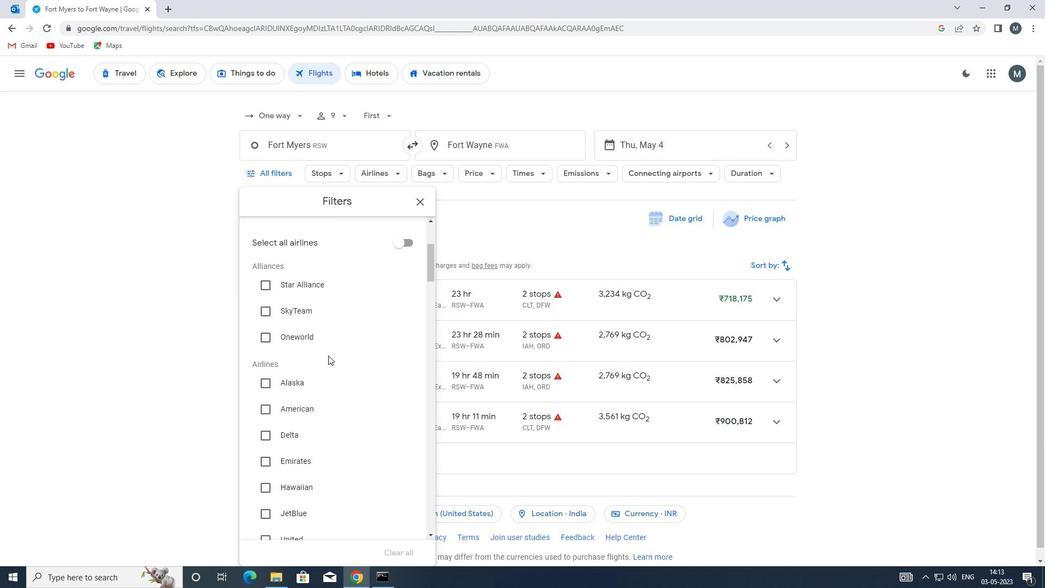 
Action: Mouse scrolled (326, 355) with delta (0, 0)
Screenshot: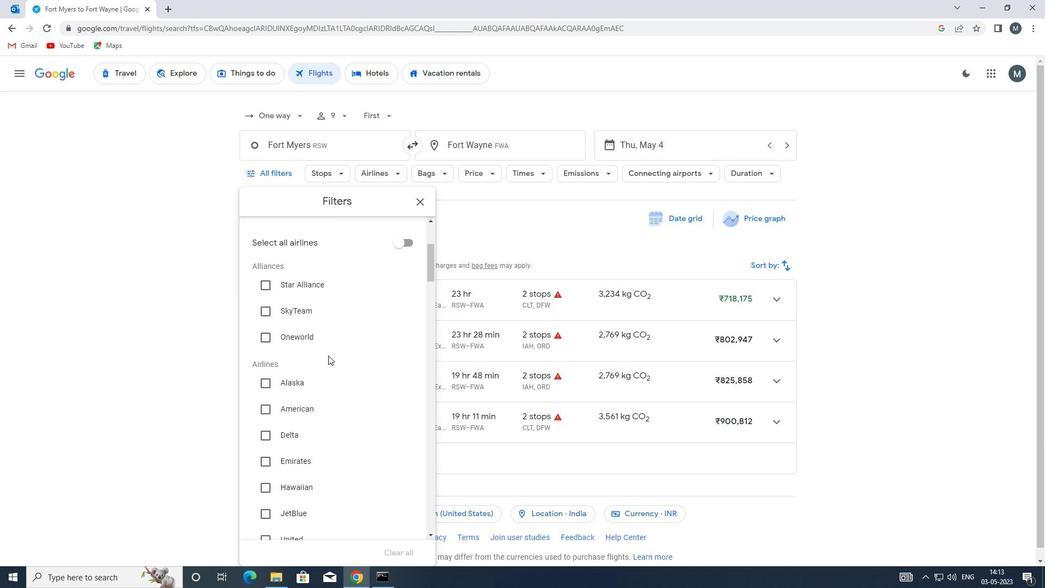 
Action: Mouse moved to (324, 368)
Screenshot: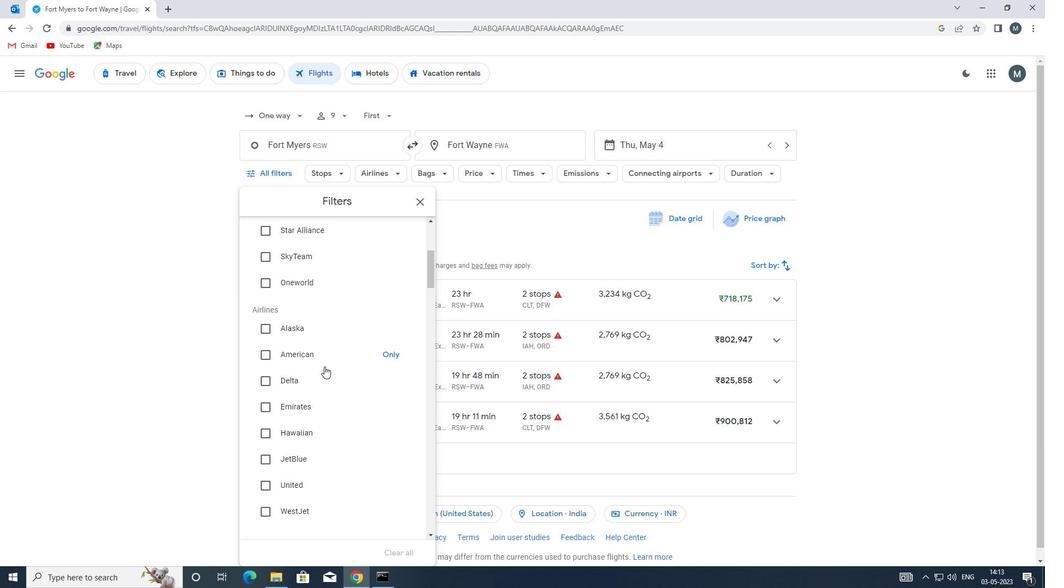 
Action: Mouse scrolled (324, 368) with delta (0, 0)
Screenshot: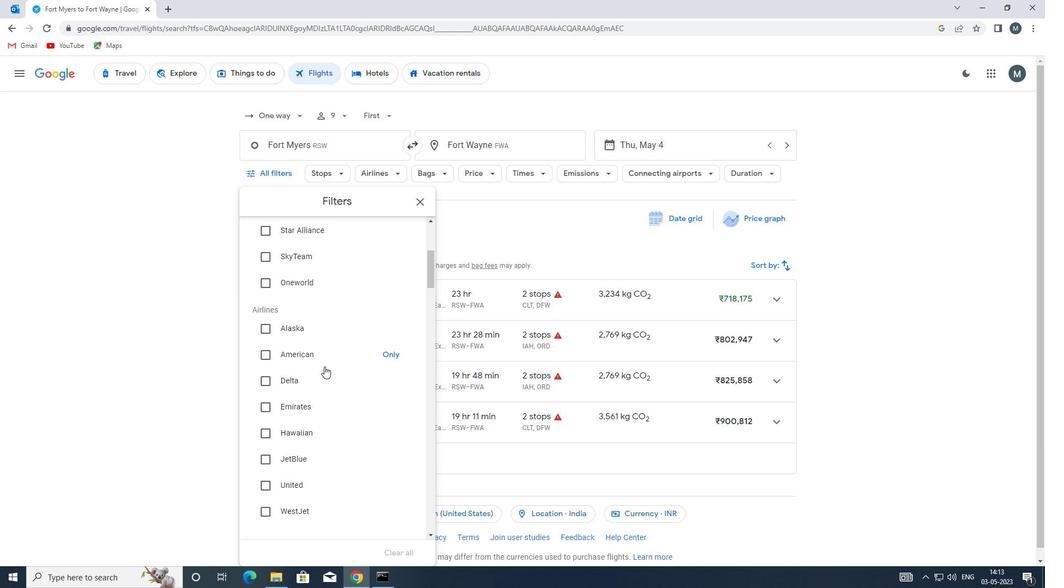 
Action: Mouse moved to (324, 370)
Screenshot: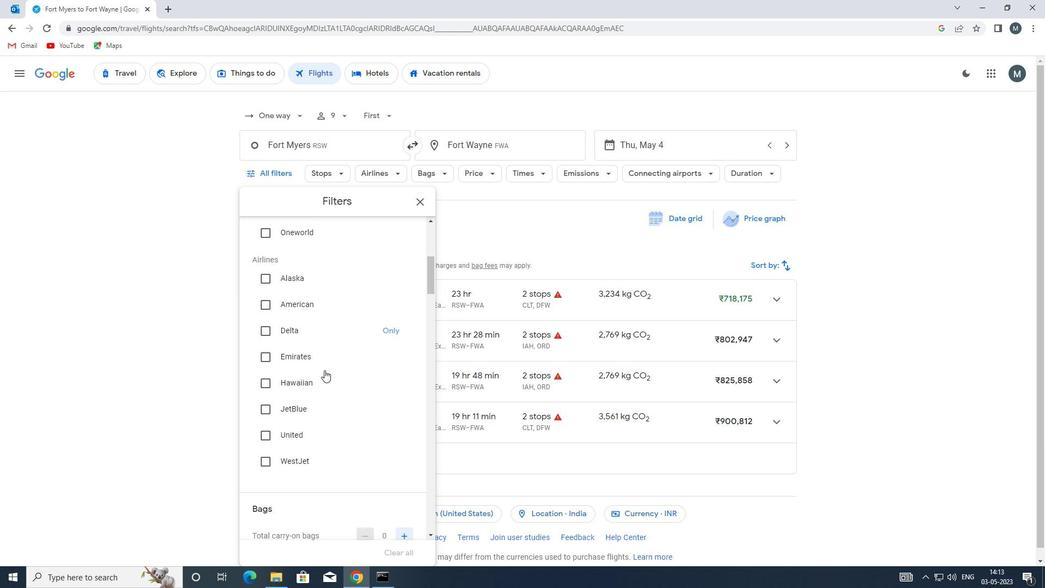 
Action: Mouse scrolled (324, 369) with delta (0, 0)
Screenshot: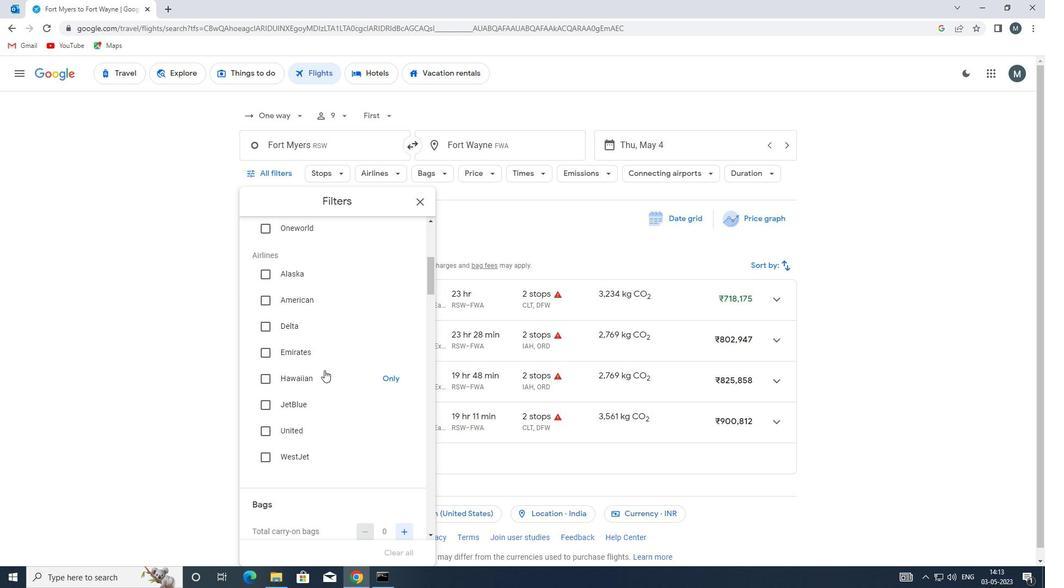 
Action: Mouse moved to (324, 373)
Screenshot: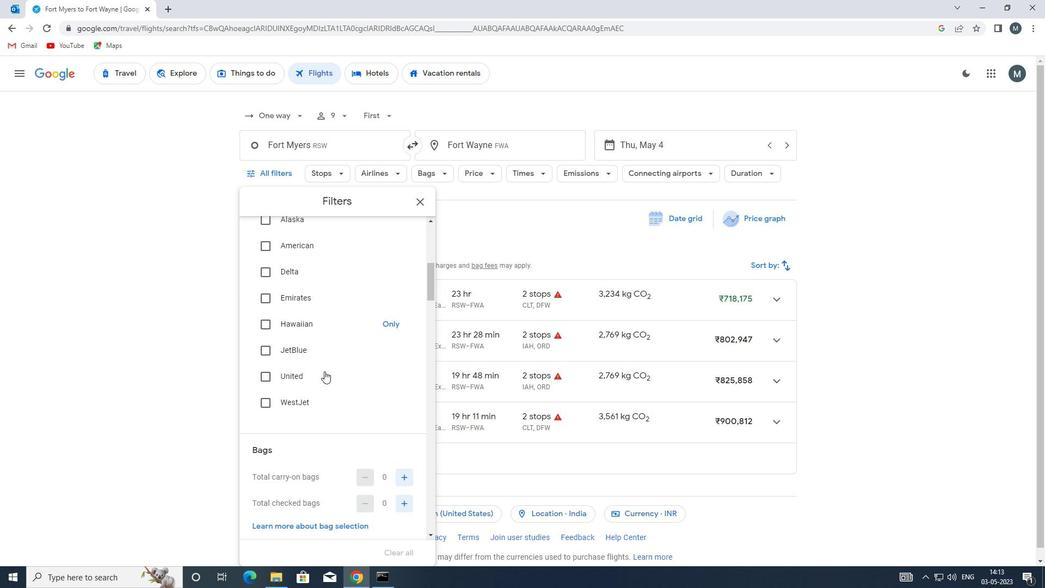 
Action: Mouse scrolled (324, 373) with delta (0, 0)
Screenshot: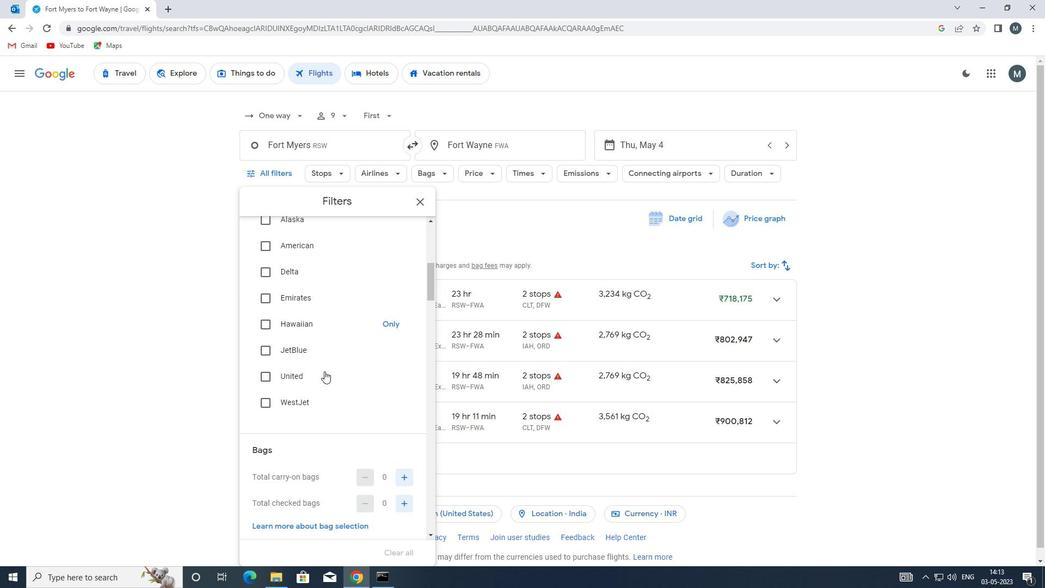 
Action: Mouse moved to (344, 373)
Screenshot: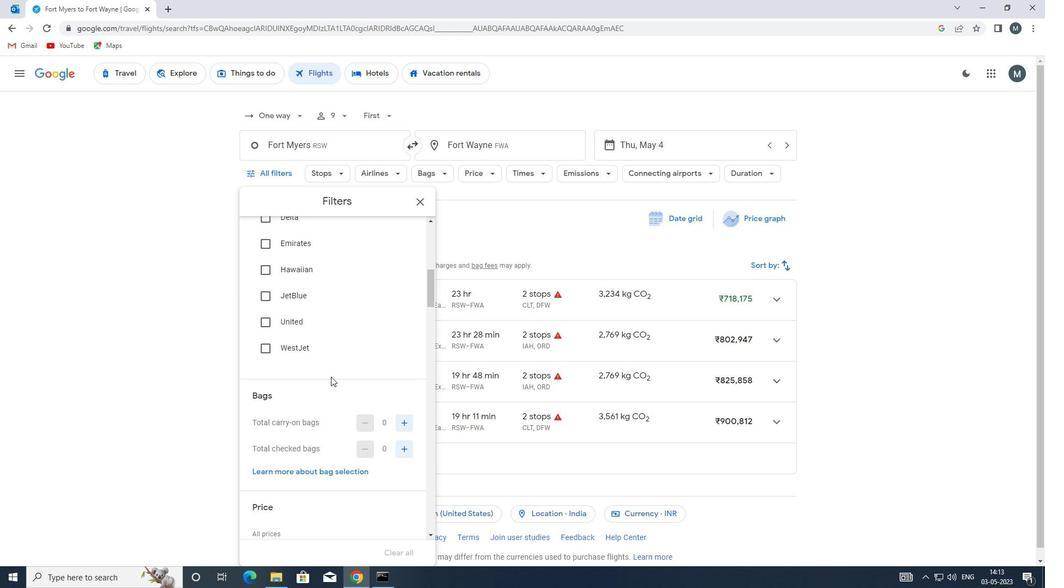 
Action: Mouse scrolled (344, 372) with delta (0, 0)
Screenshot: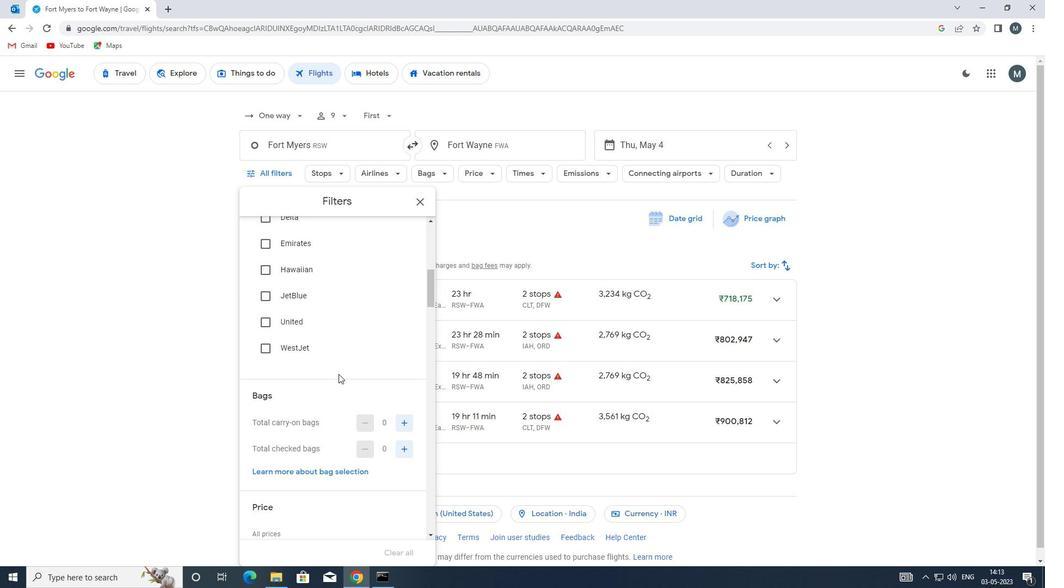
Action: Mouse moved to (342, 373)
Screenshot: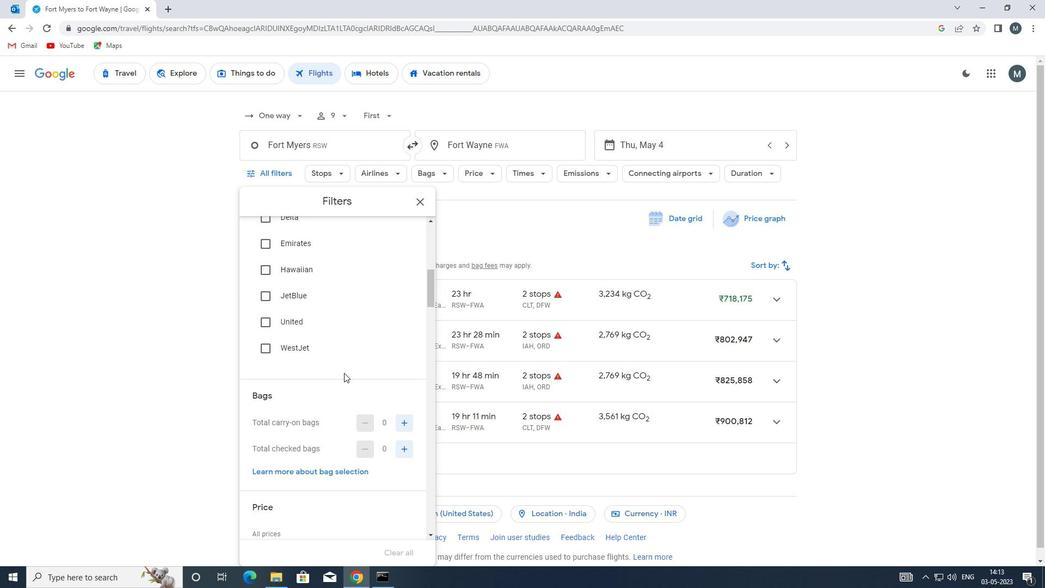 
Action: Mouse scrolled (342, 373) with delta (0, 0)
Screenshot: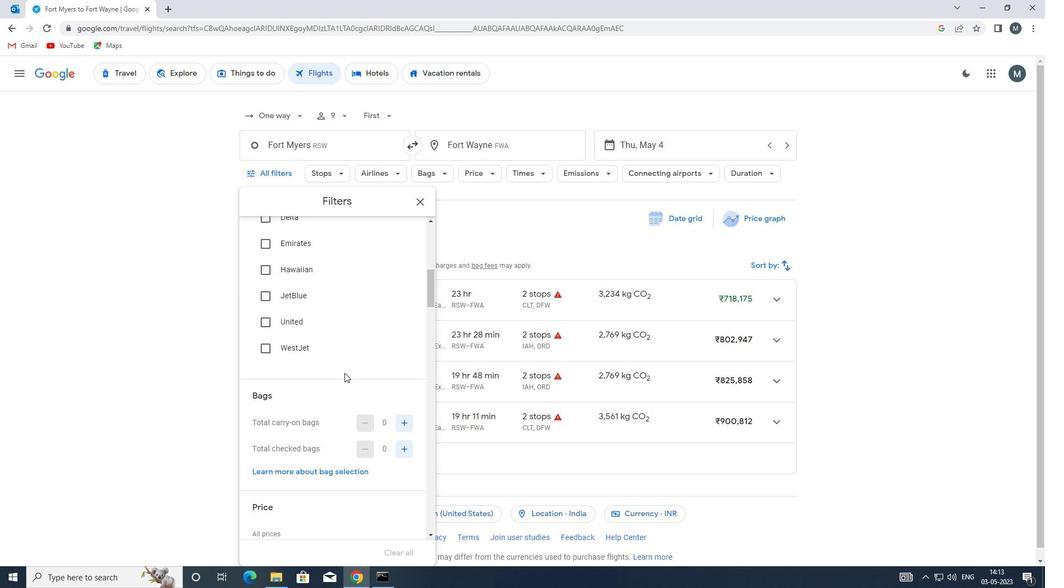 
Action: Mouse moved to (407, 339)
Screenshot: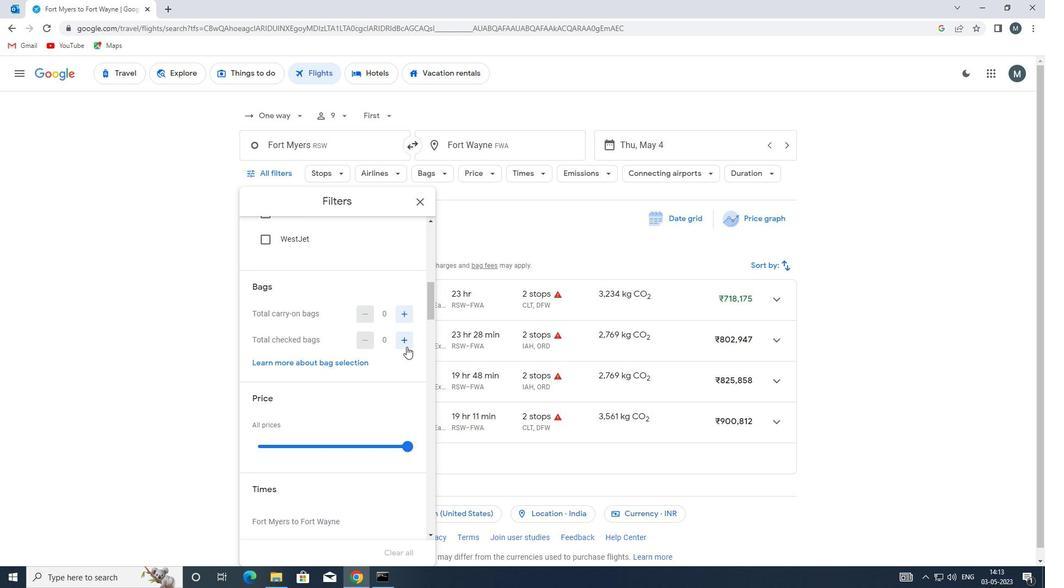 
Action: Mouse pressed left at (407, 339)
Screenshot: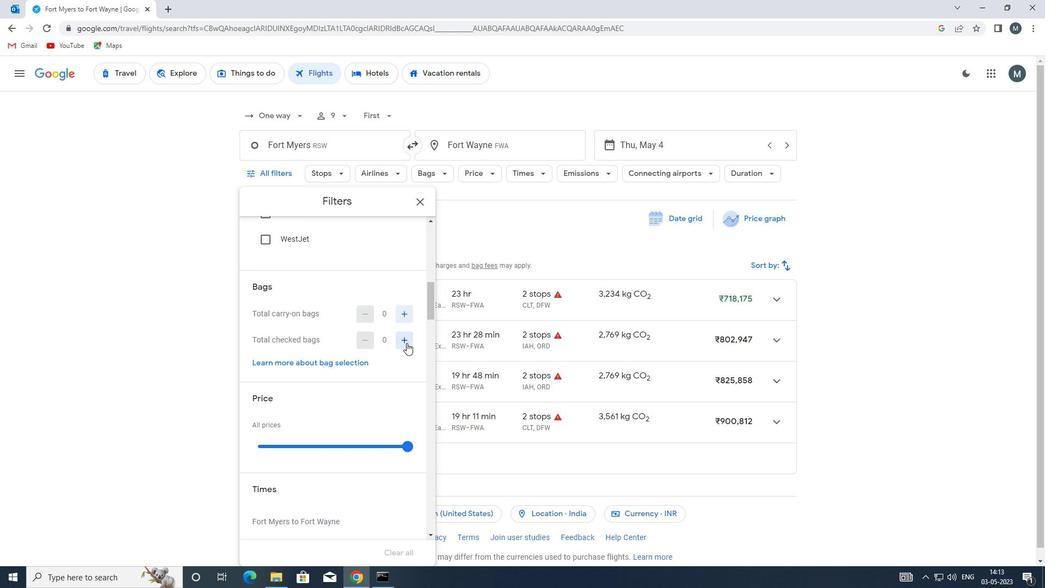 
Action: Mouse moved to (308, 345)
Screenshot: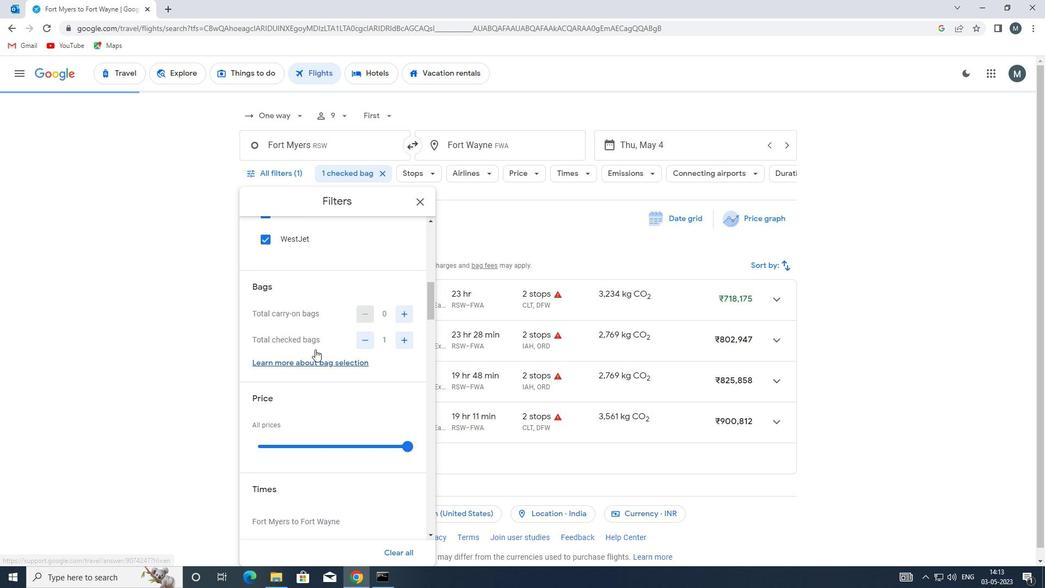 
Action: Mouse scrolled (308, 344) with delta (0, 0)
Screenshot: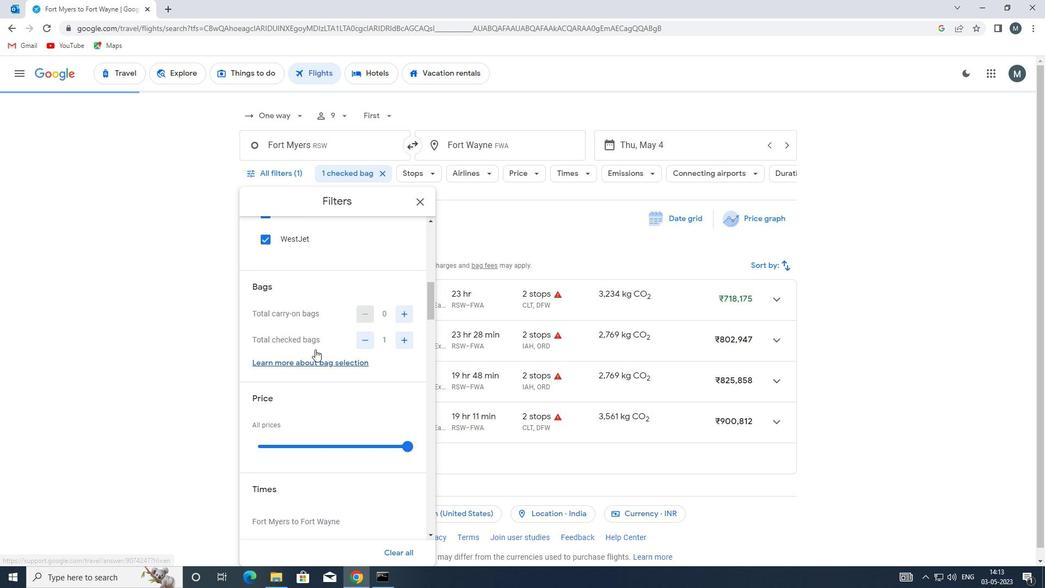 
Action: Mouse moved to (321, 390)
Screenshot: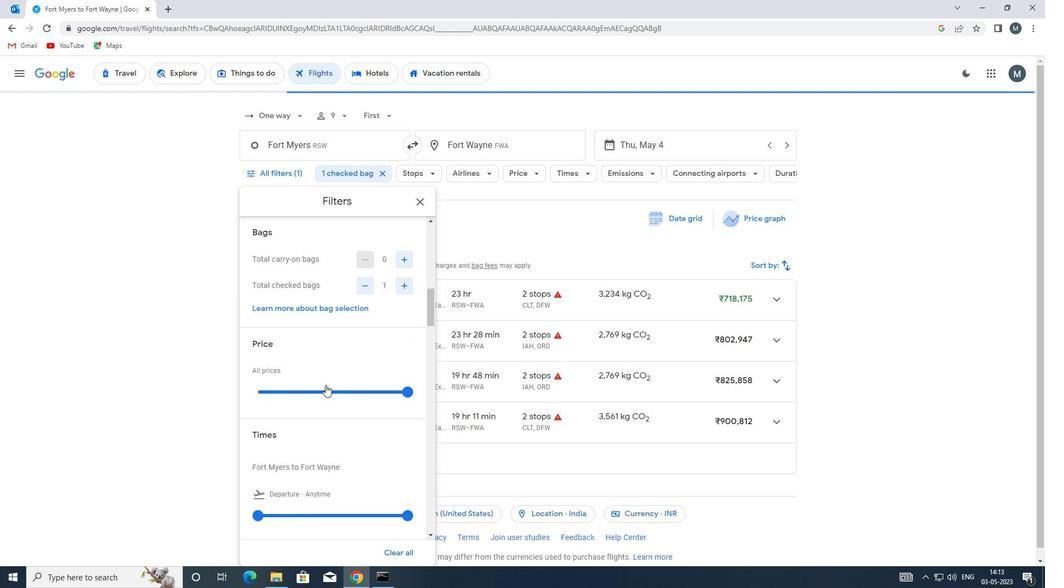 
Action: Mouse pressed left at (321, 390)
Screenshot: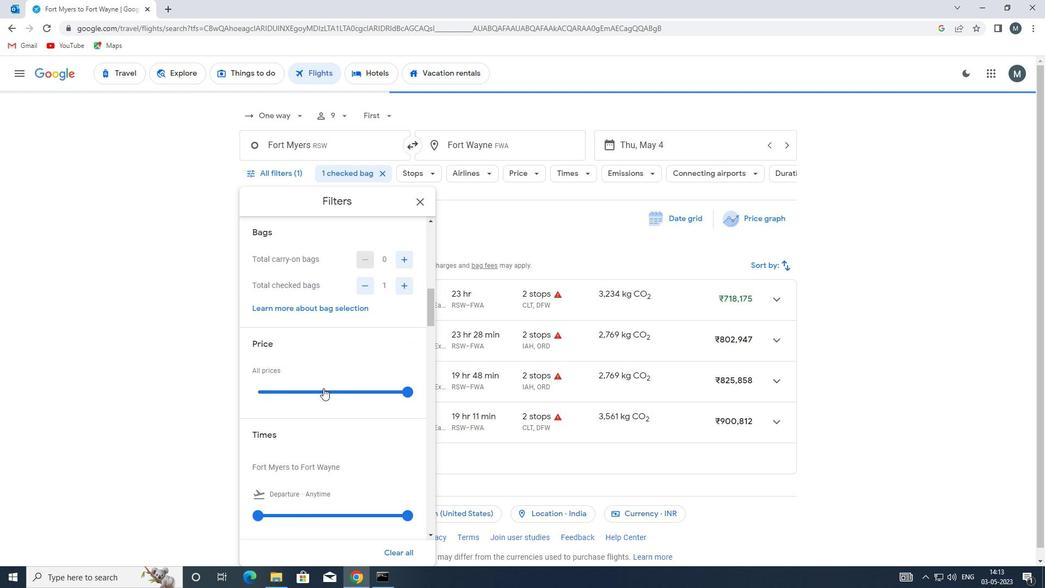 
Action: Mouse moved to (321, 391)
Screenshot: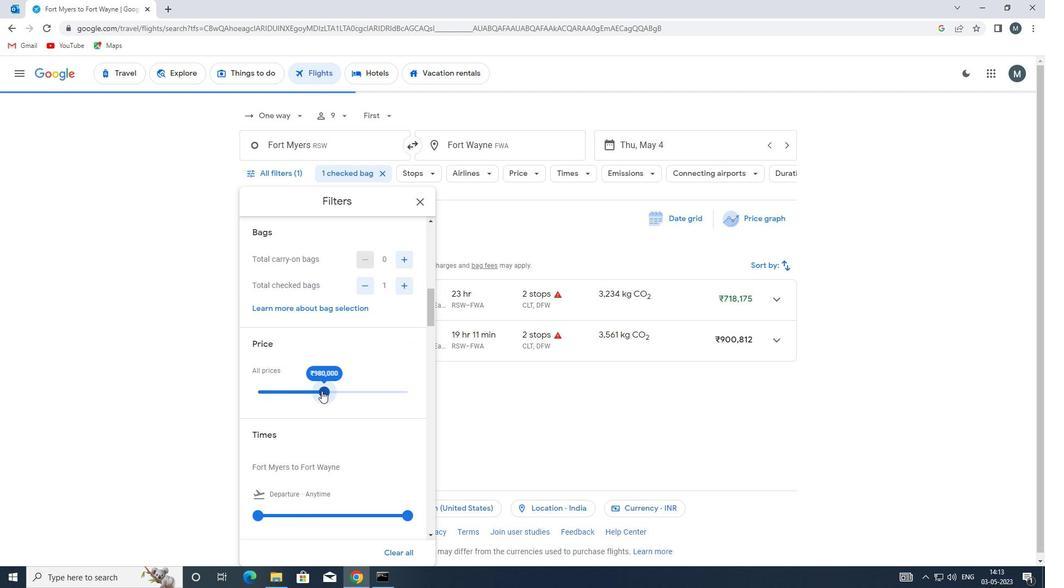 
Action: Mouse pressed left at (321, 391)
Screenshot: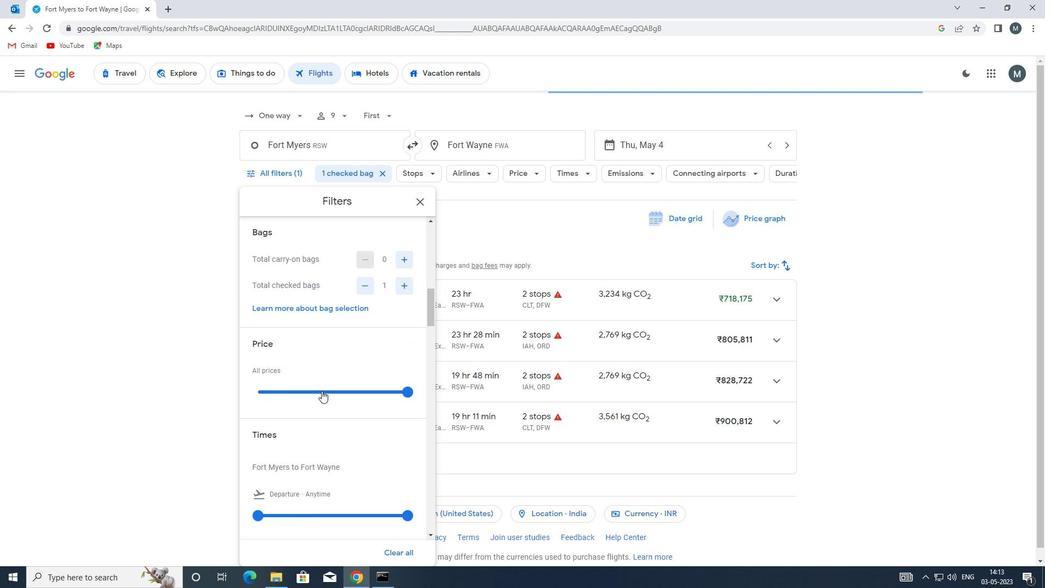 
Action: Mouse pressed left at (321, 391)
Screenshot: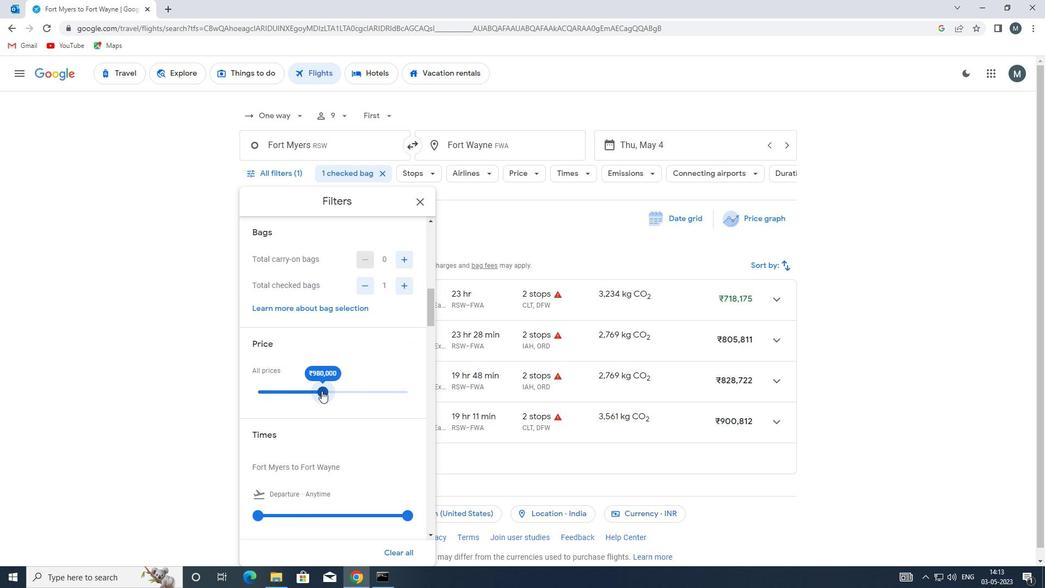 
Action: Mouse moved to (321, 360)
Screenshot: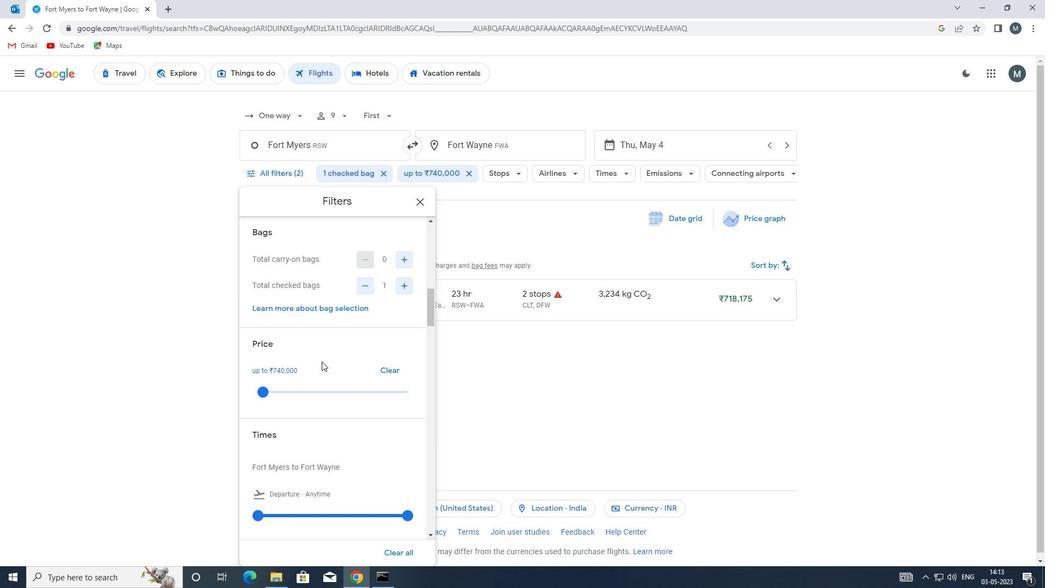 
Action: Mouse scrolled (321, 360) with delta (0, 0)
Screenshot: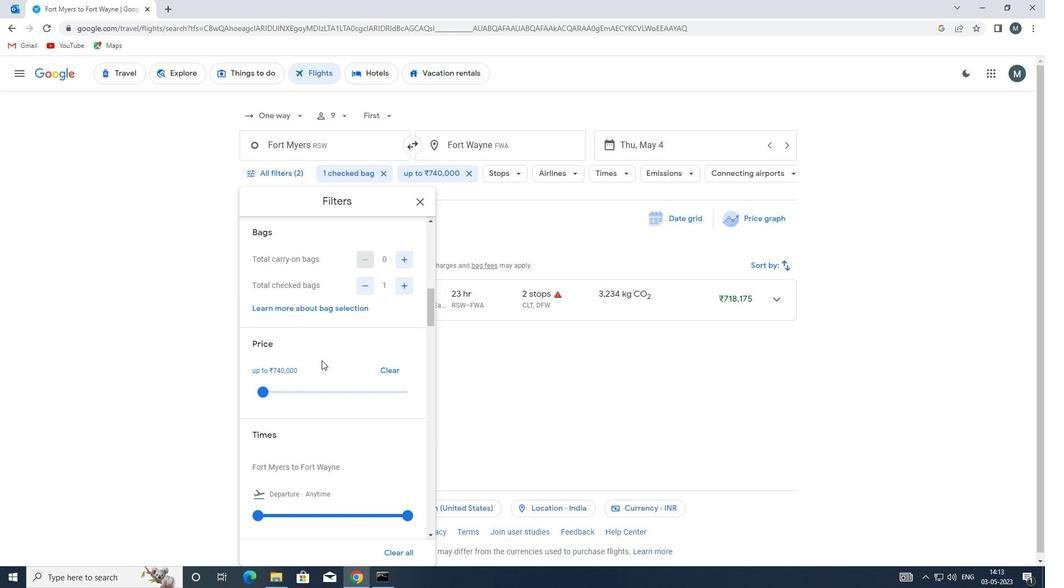 
Action: Mouse moved to (317, 361)
Screenshot: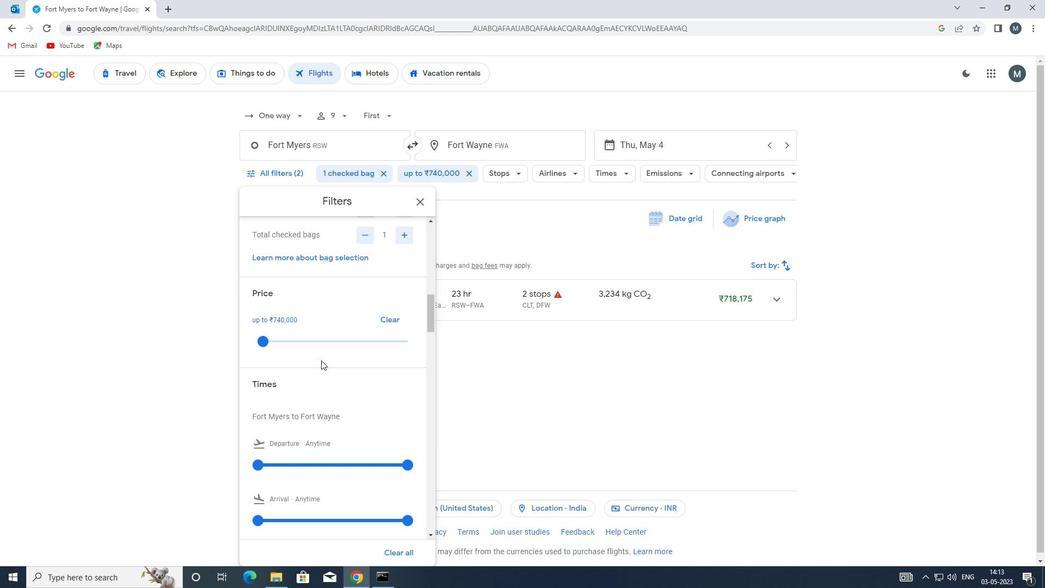 
Action: Mouse scrolled (317, 360) with delta (0, 0)
Screenshot: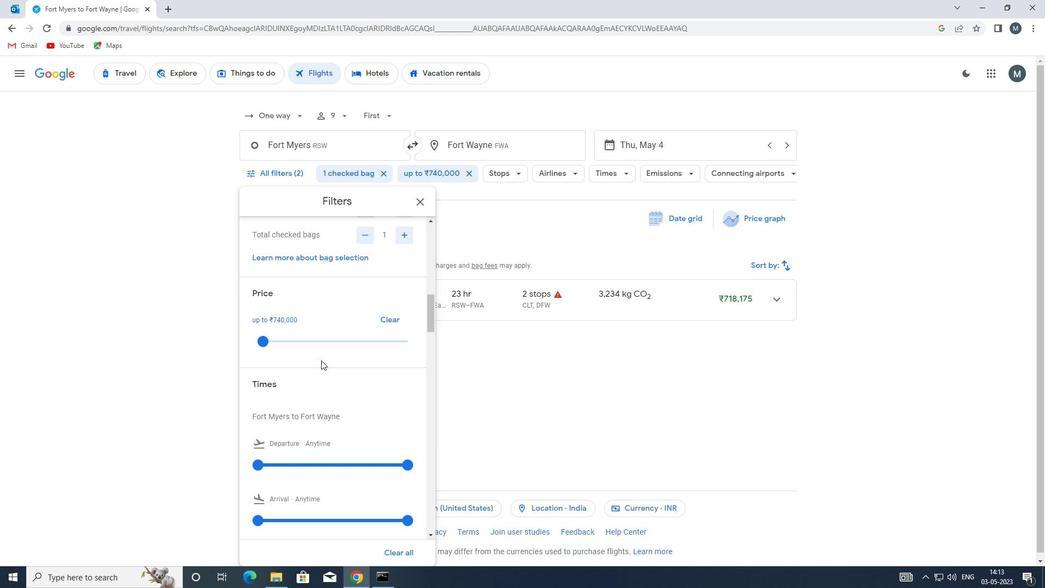 
Action: Mouse moved to (315, 361)
Screenshot: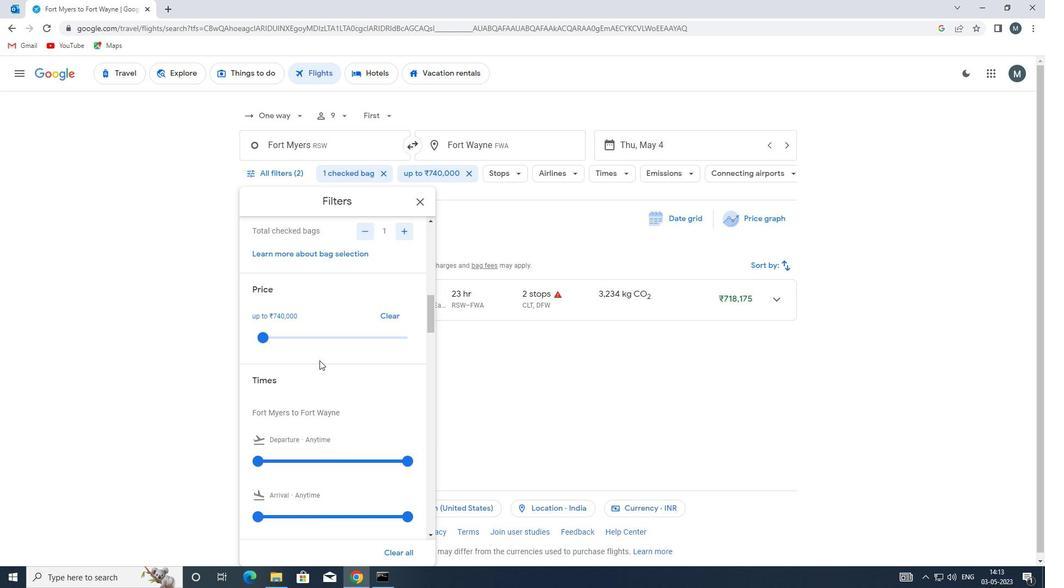 
Action: Mouse scrolled (315, 360) with delta (0, 0)
Screenshot: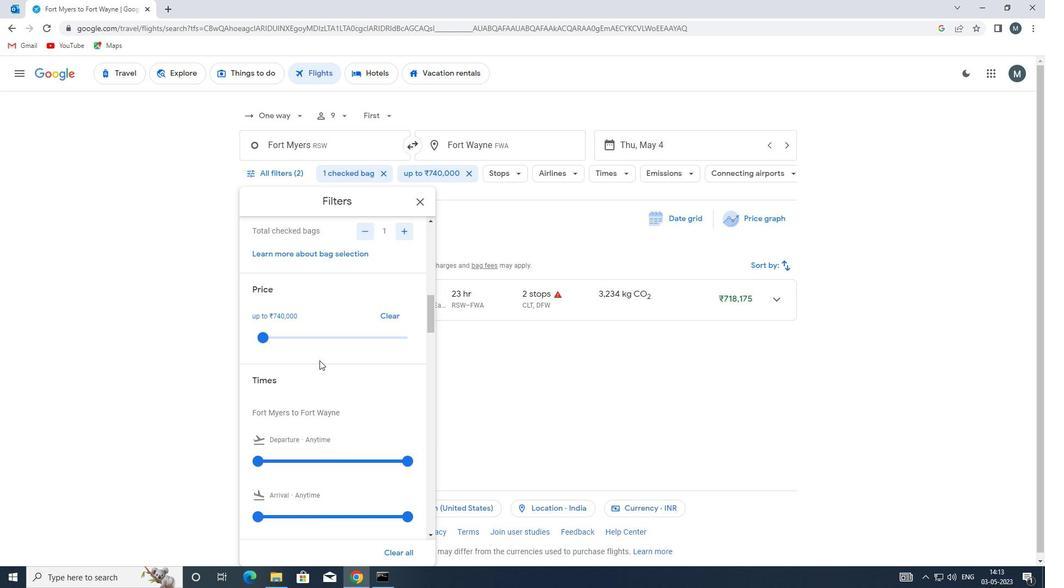 
Action: Mouse moved to (257, 350)
Screenshot: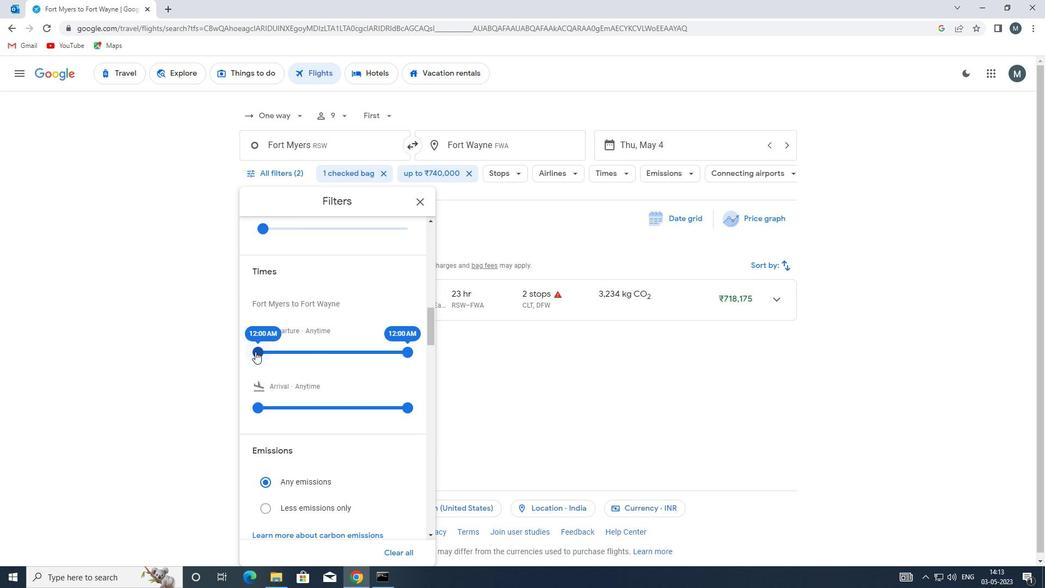 
Action: Mouse pressed left at (257, 350)
Screenshot: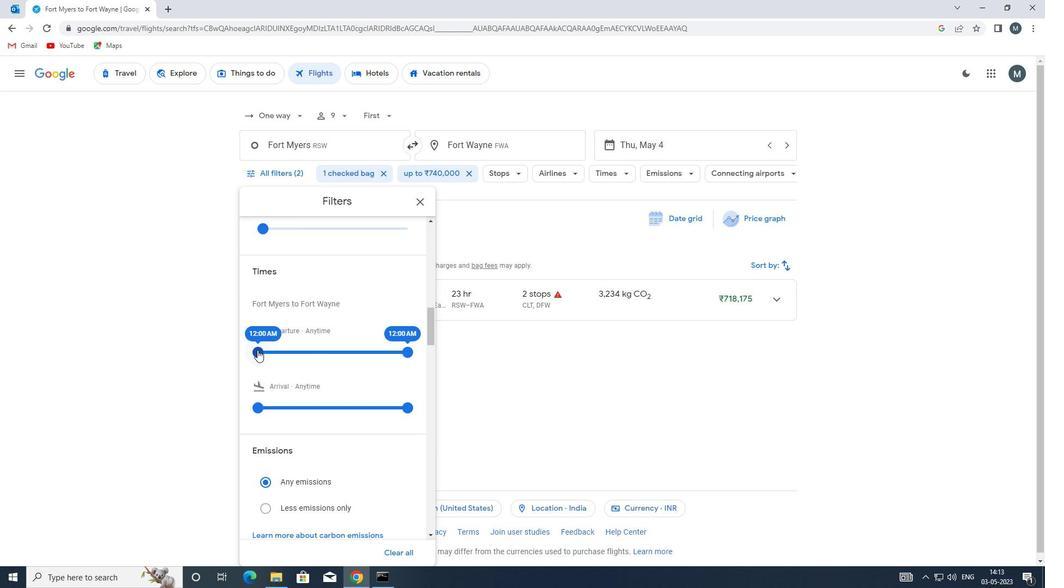 
Action: Mouse moved to (404, 350)
Screenshot: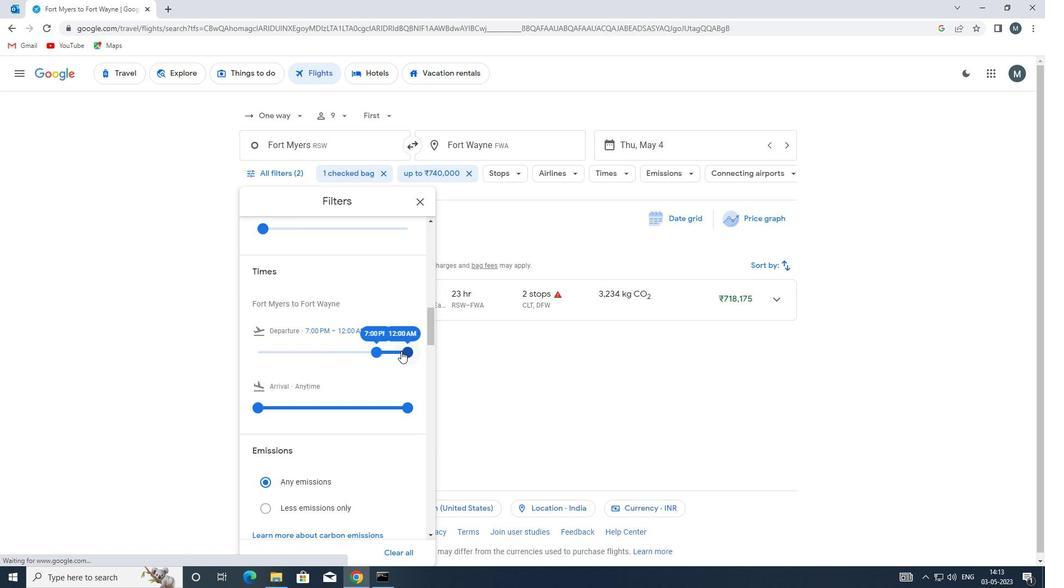 
Action: Mouse pressed left at (404, 350)
Screenshot: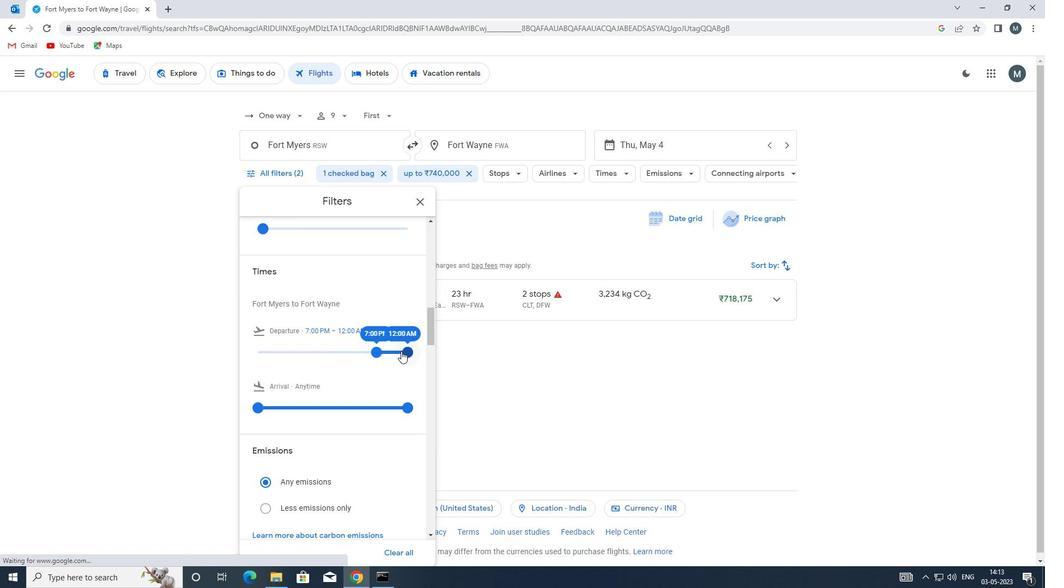 
Action: Mouse moved to (374, 343)
Screenshot: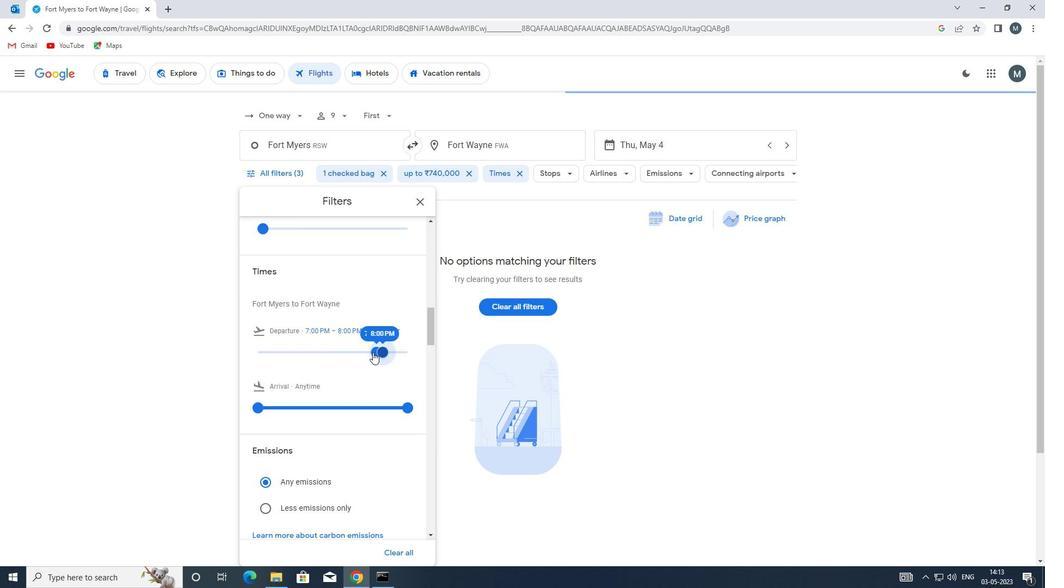 
Action: Mouse scrolled (374, 343) with delta (0, 0)
Screenshot: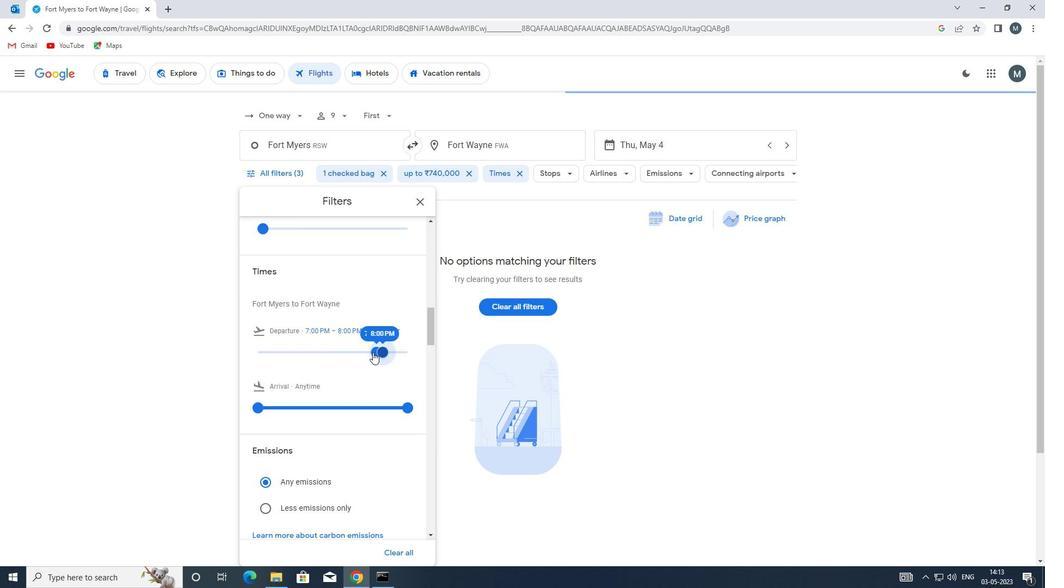 
Action: Mouse moved to (373, 343)
Screenshot: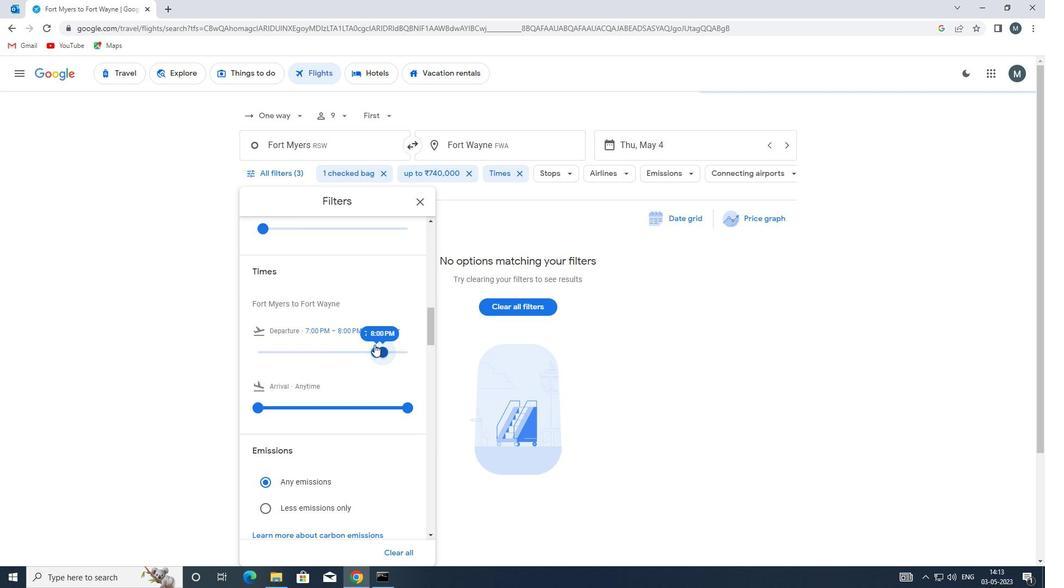 
Action: Mouse scrolled (373, 343) with delta (0, 0)
Screenshot: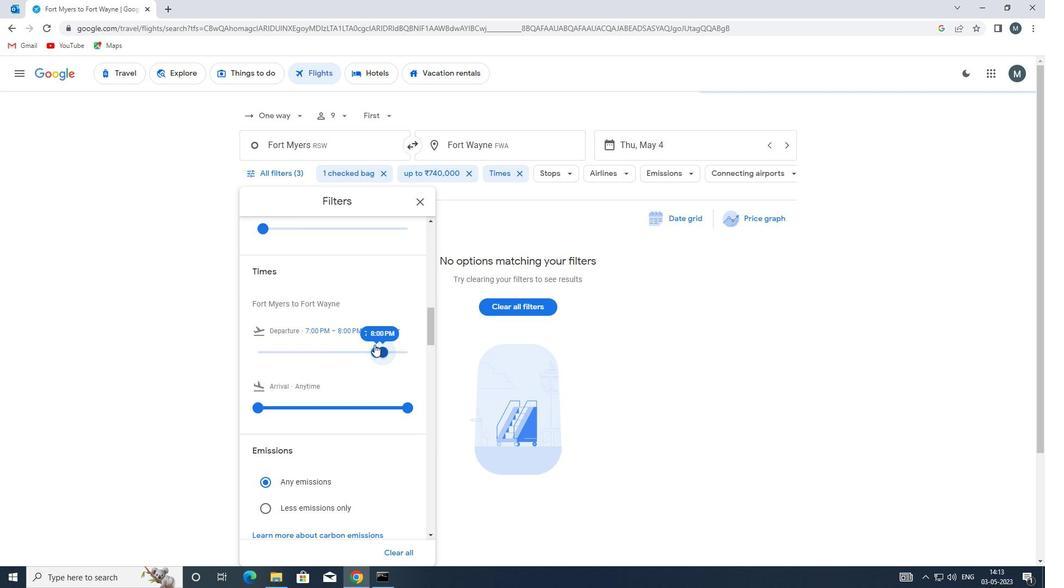 
Action: Mouse moved to (423, 199)
Screenshot: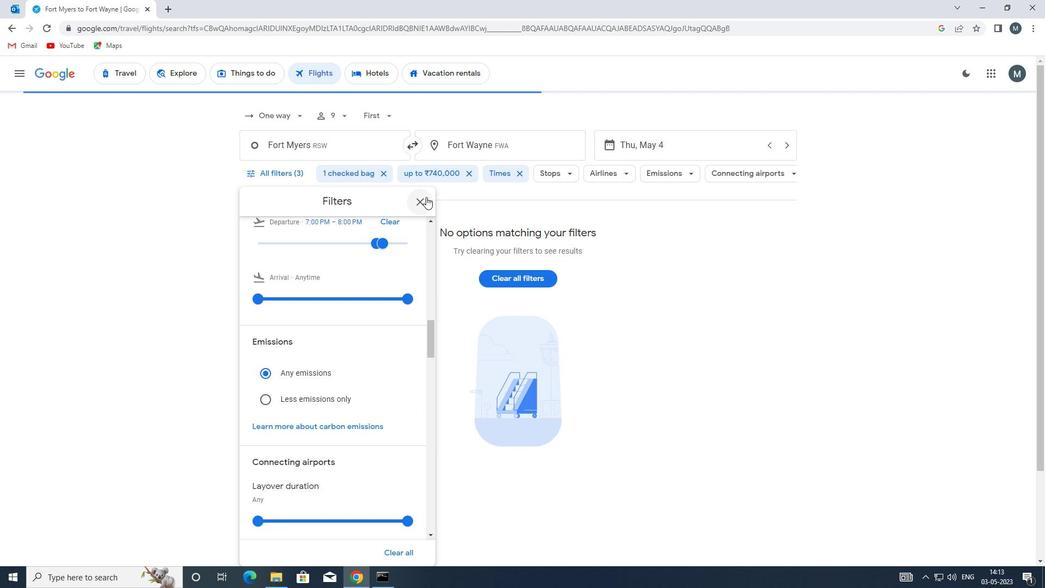
Action: Mouse pressed left at (423, 199)
Screenshot: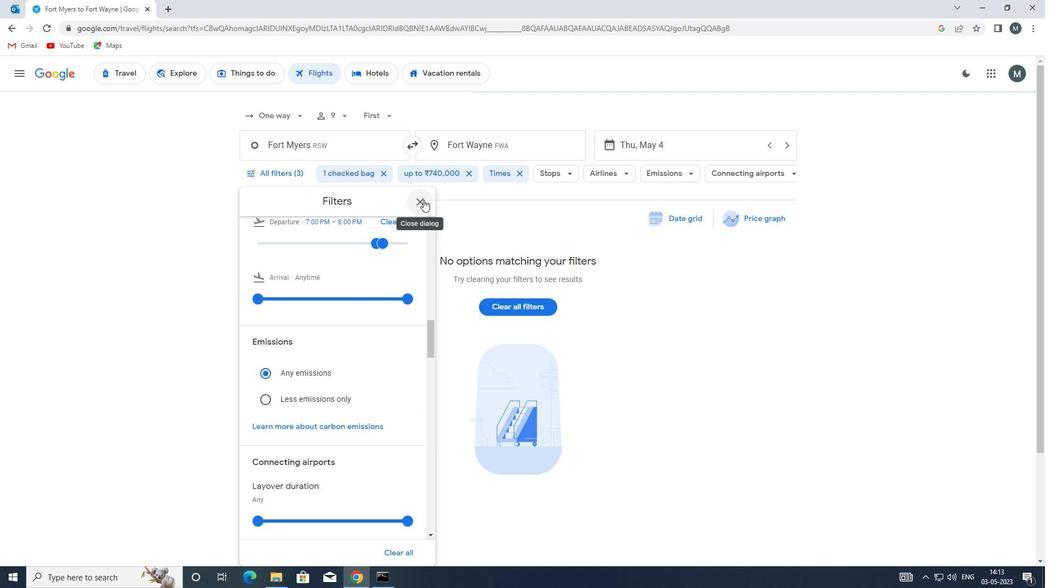 
